 Task: Find a one-way premium economy flight from Tallahassee to Laramie for 6 people on May 3rd, with 2 stops or fewer, using American or COPA airlines, departing after 10:00 AM, with 1 carry-on bag, and a budget of up to ₹1,500.
Action: Mouse moved to (341, 132)
Screenshot: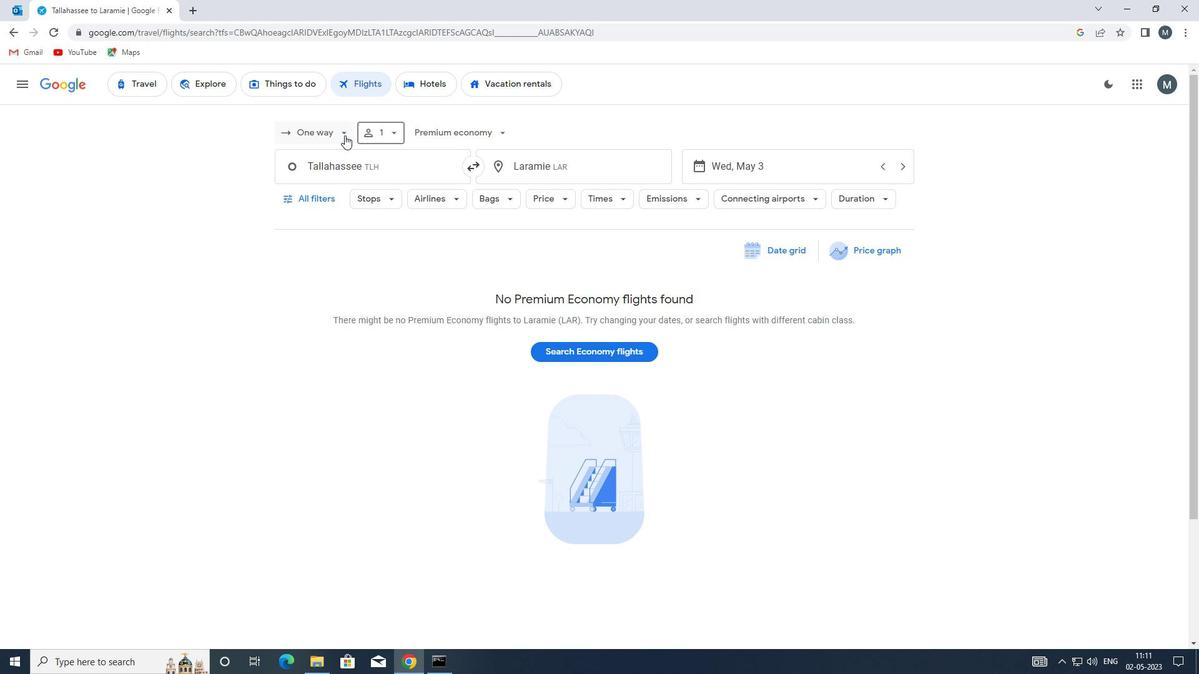 
Action: Mouse pressed left at (341, 132)
Screenshot: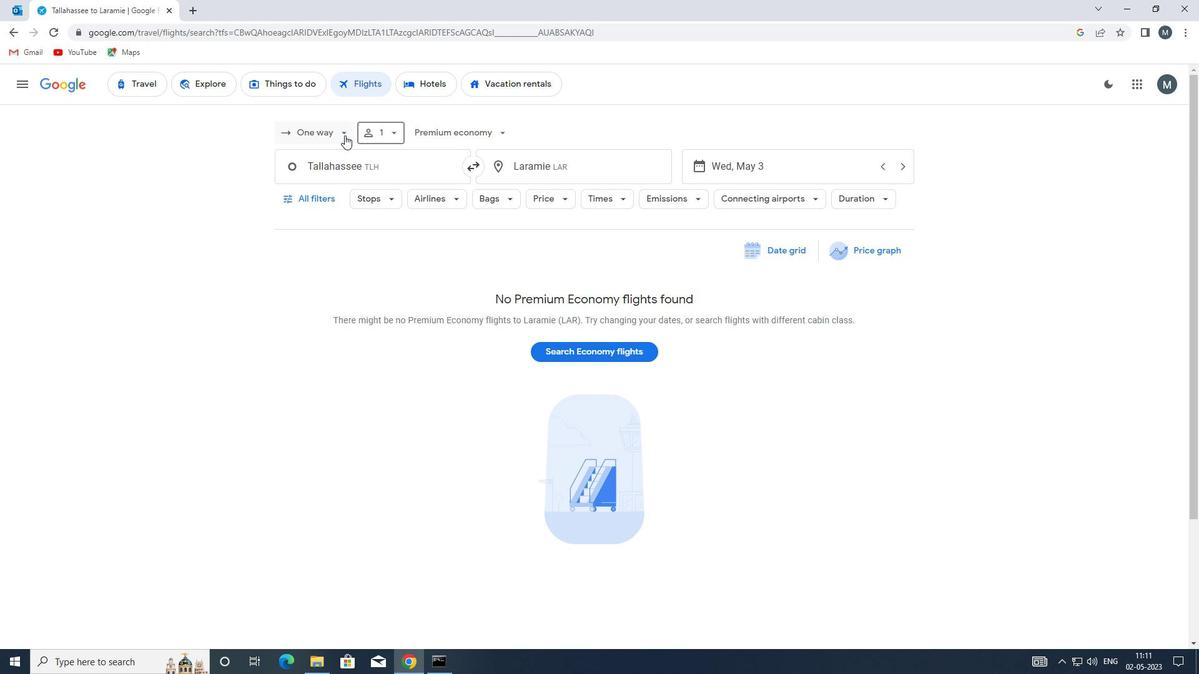 
Action: Mouse moved to (343, 185)
Screenshot: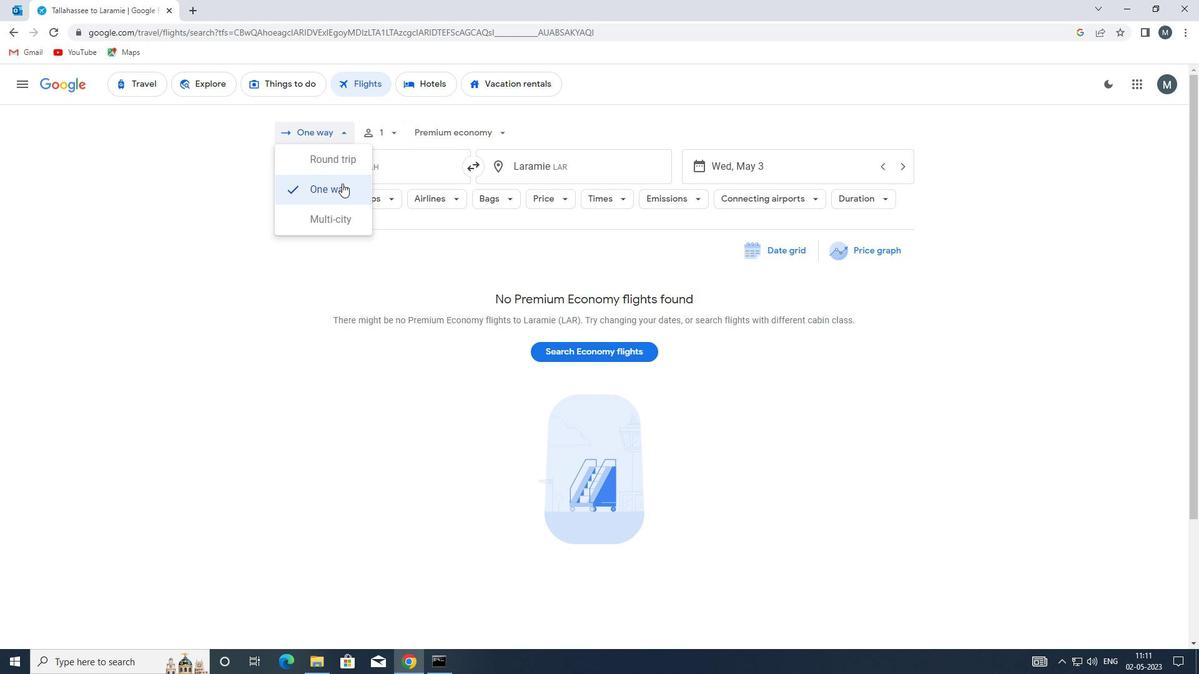 
Action: Mouse pressed left at (343, 185)
Screenshot: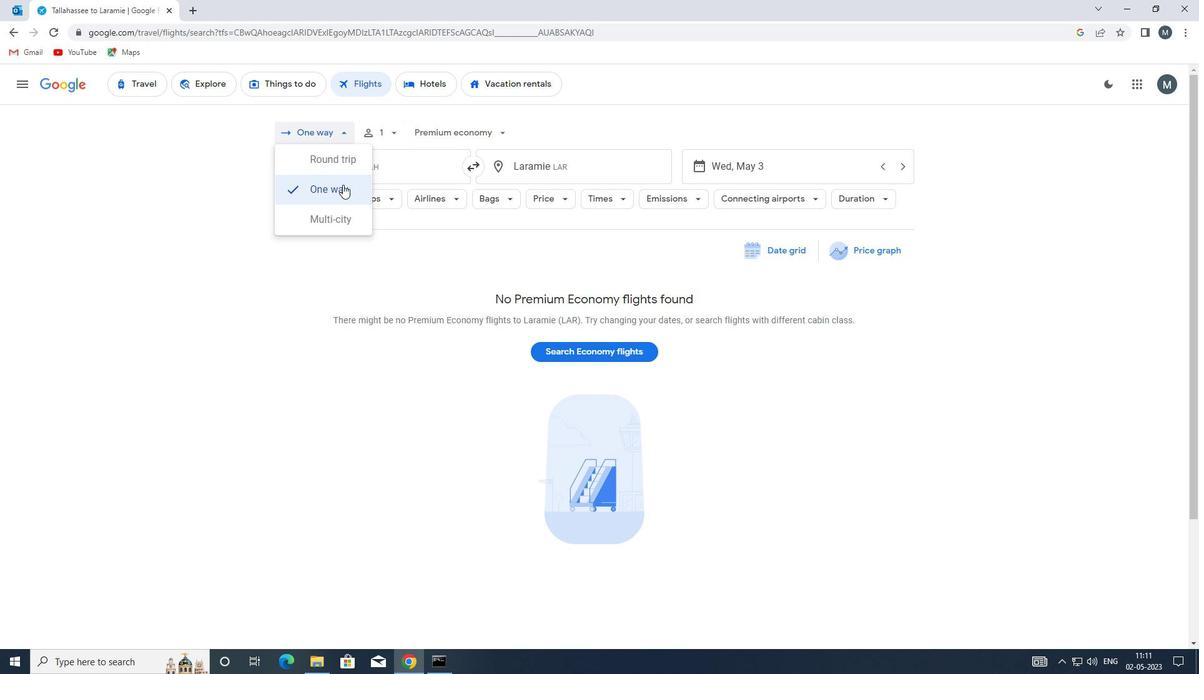 
Action: Mouse moved to (396, 134)
Screenshot: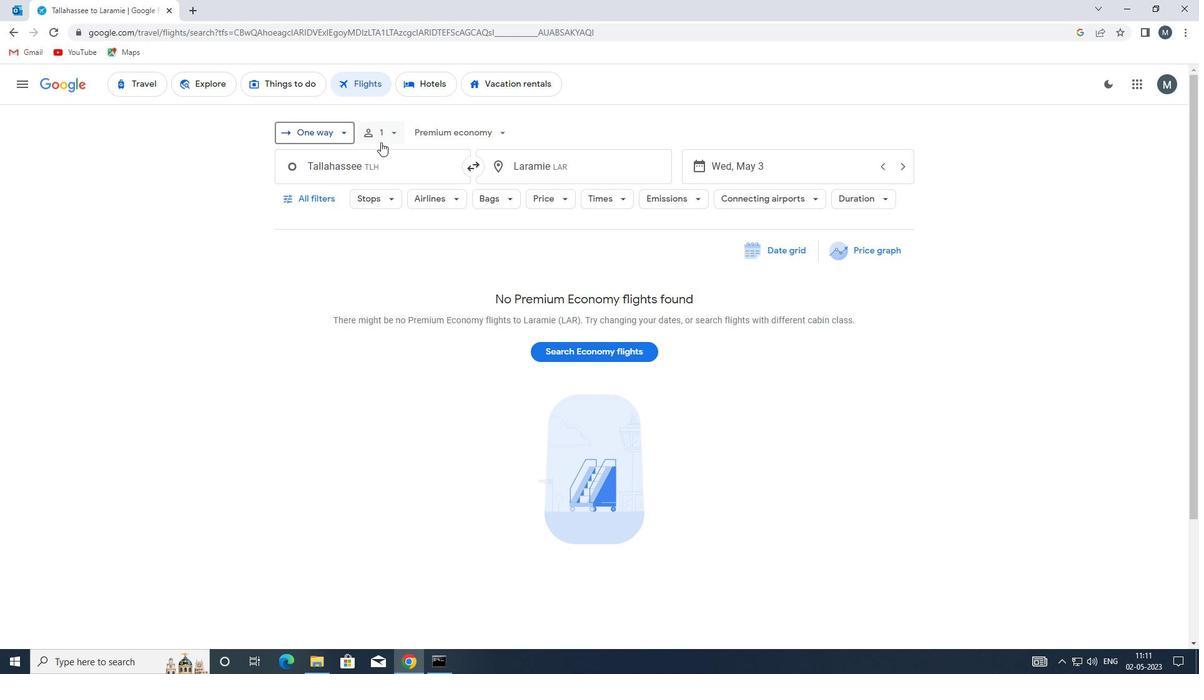 
Action: Mouse pressed left at (396, 134)
Screenshot: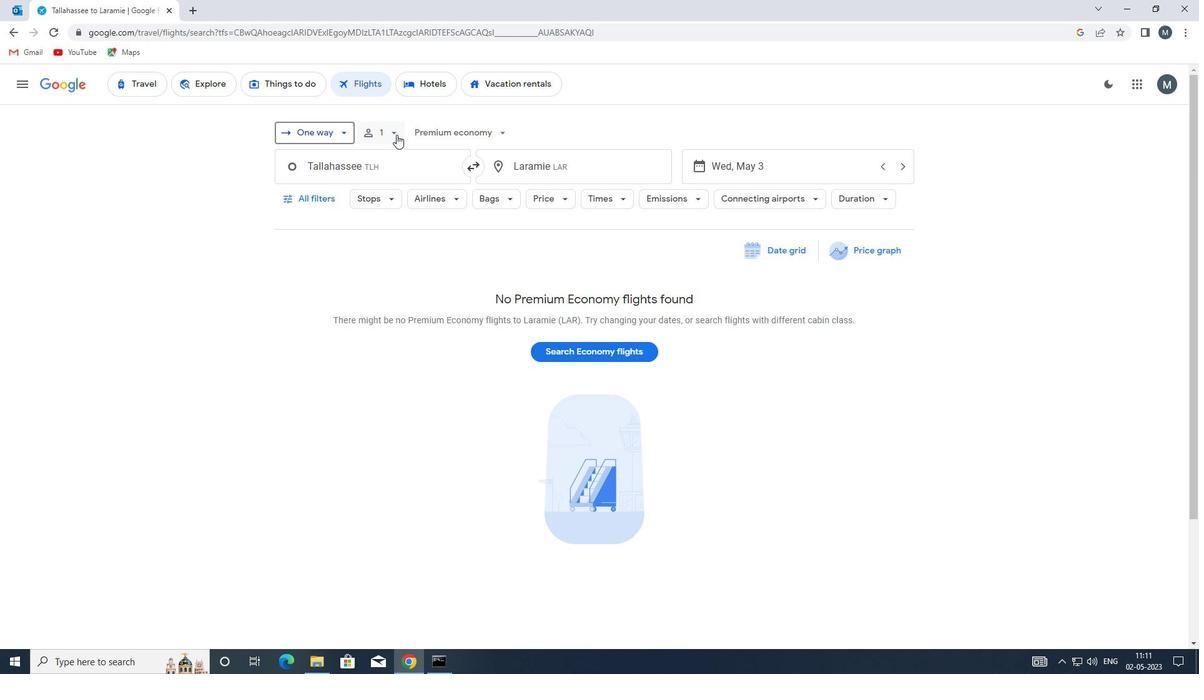 
Action: Mouse moved to (496, 161)
Screenshot: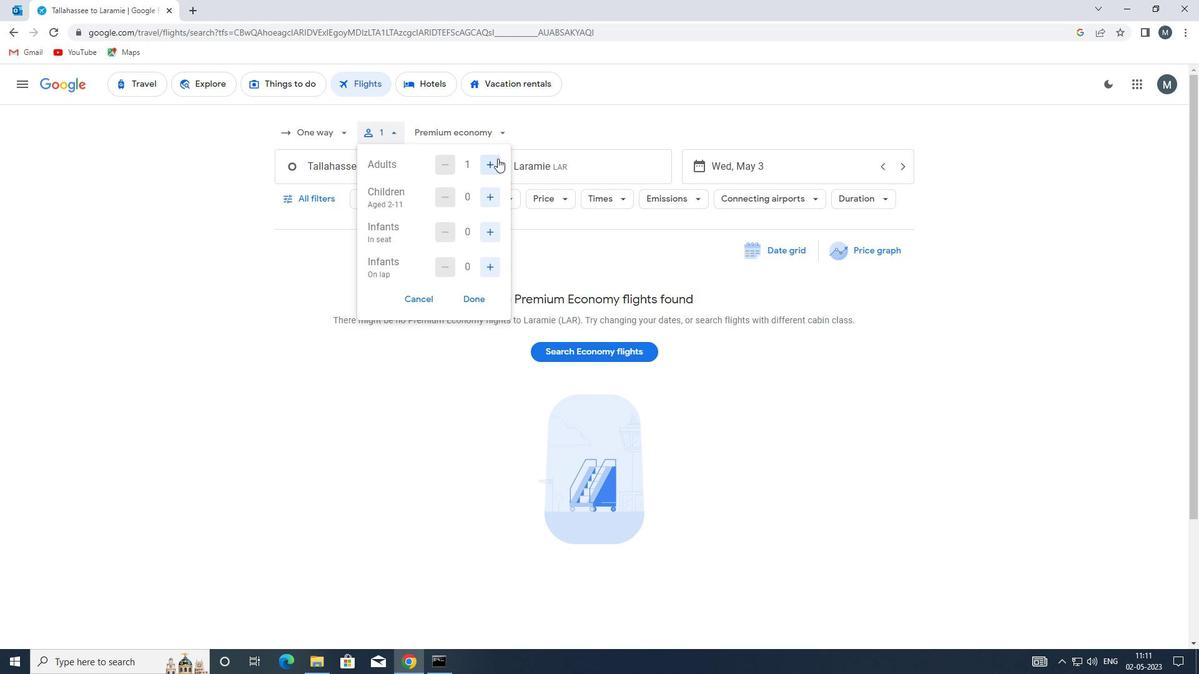 
Action: Mouse pressed left at (496, 161)
Screenshot: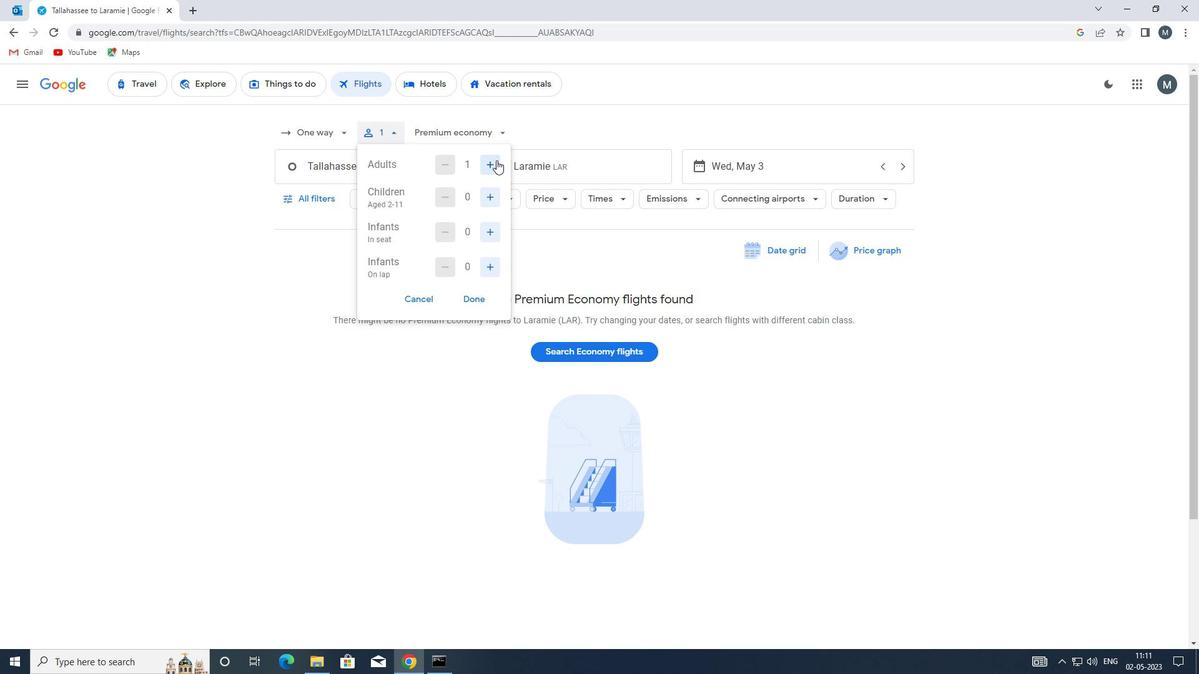 
Action: Mouse pressed left at (496, 161)
Screenshot: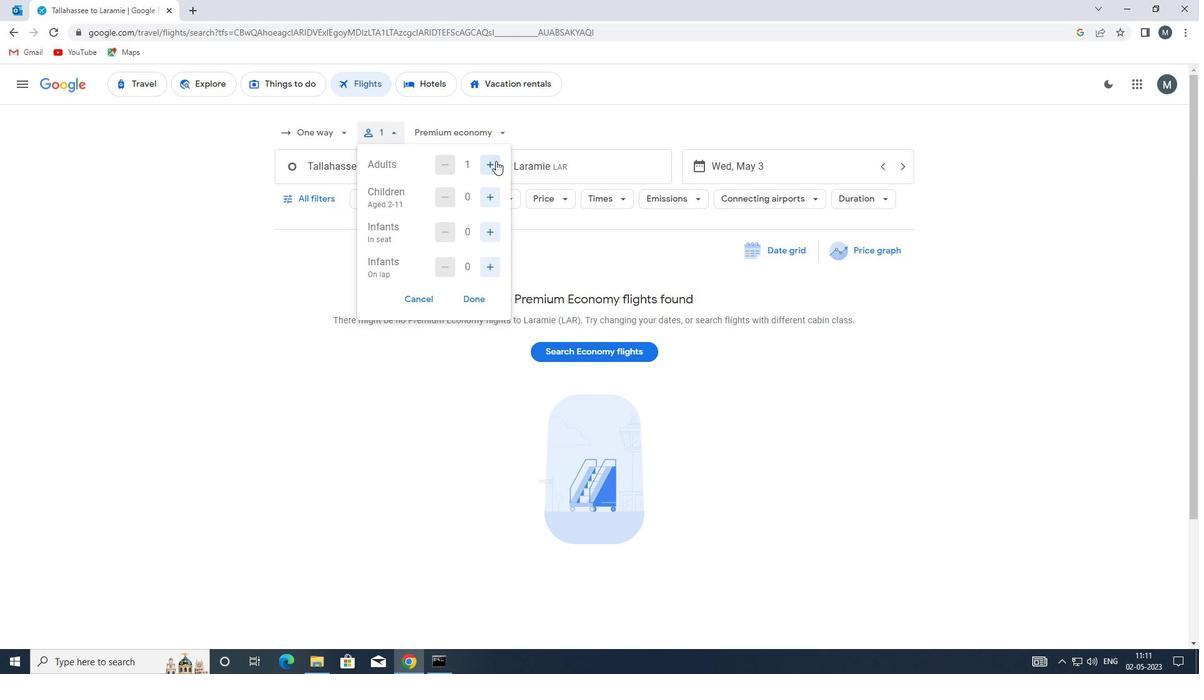 
Action: Mouse moved to (494, 199)
Screenshot: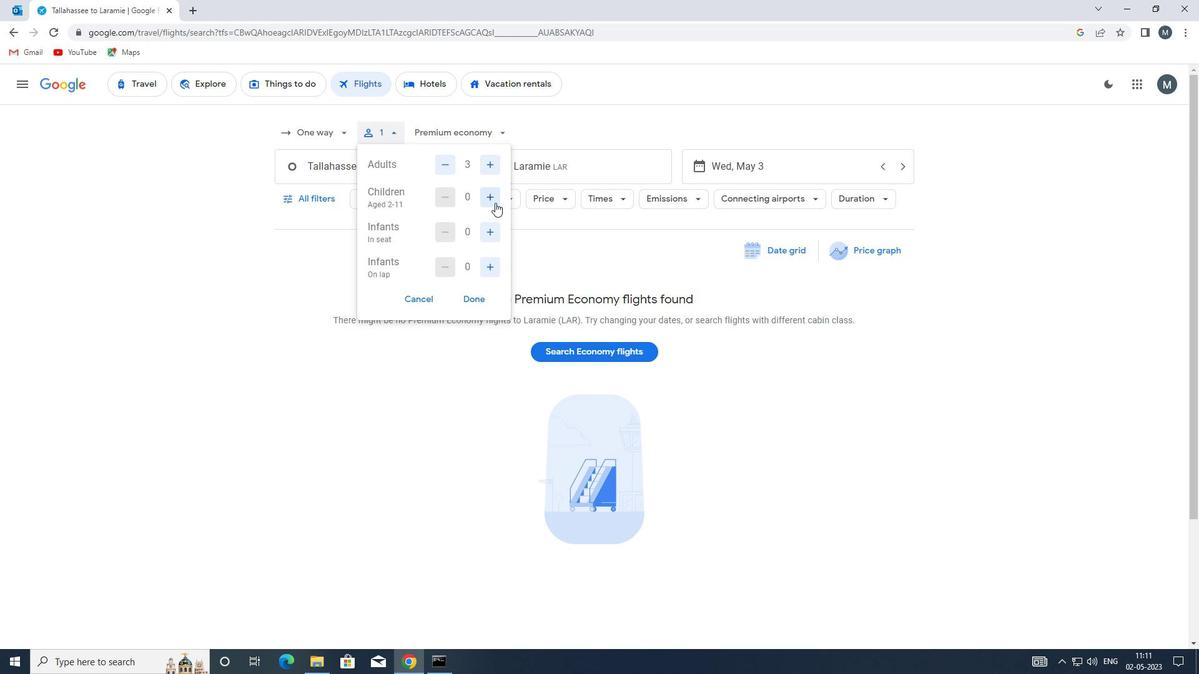 
Action: Mouse pressed left at (494, 199)
Screenshot: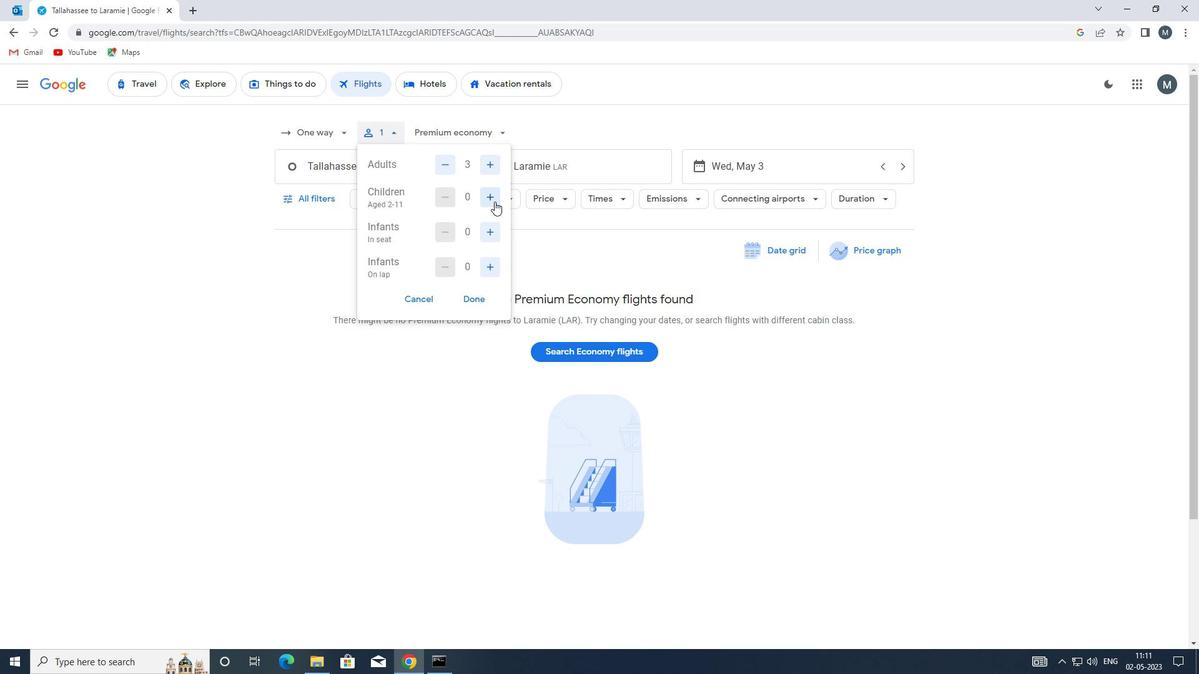 
Action: Mouse pressed left at (494, 199)
Screenshot: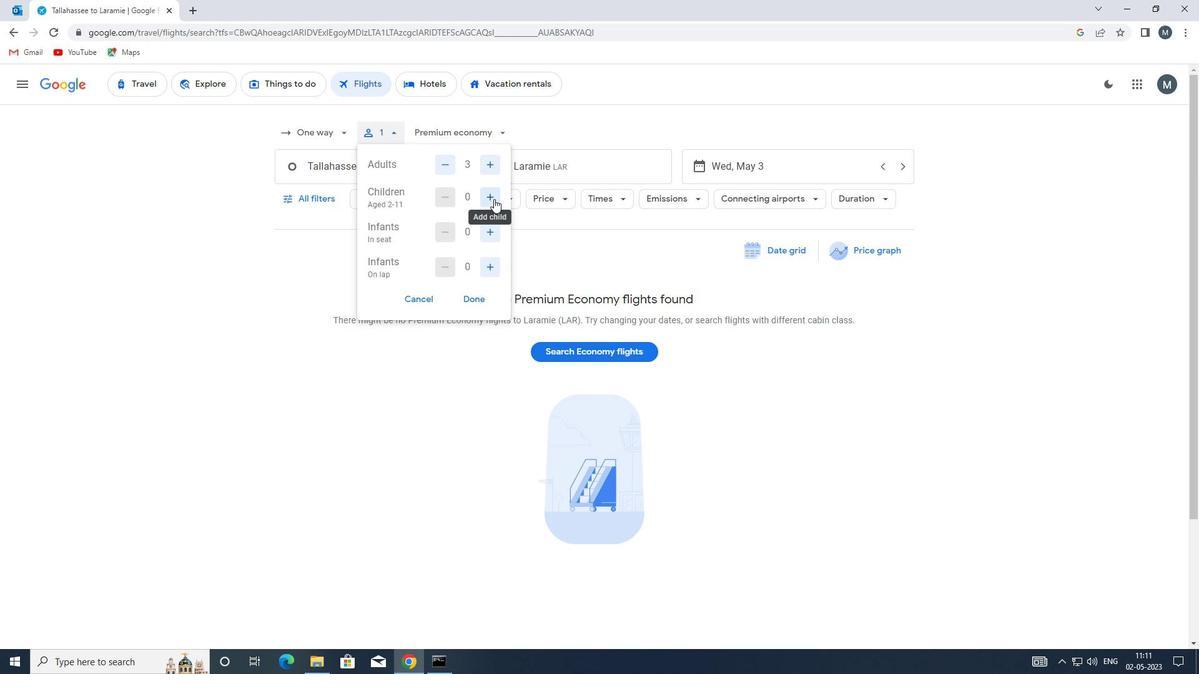 
Action: Mouse pressed left at (494, 199)
Screenshot: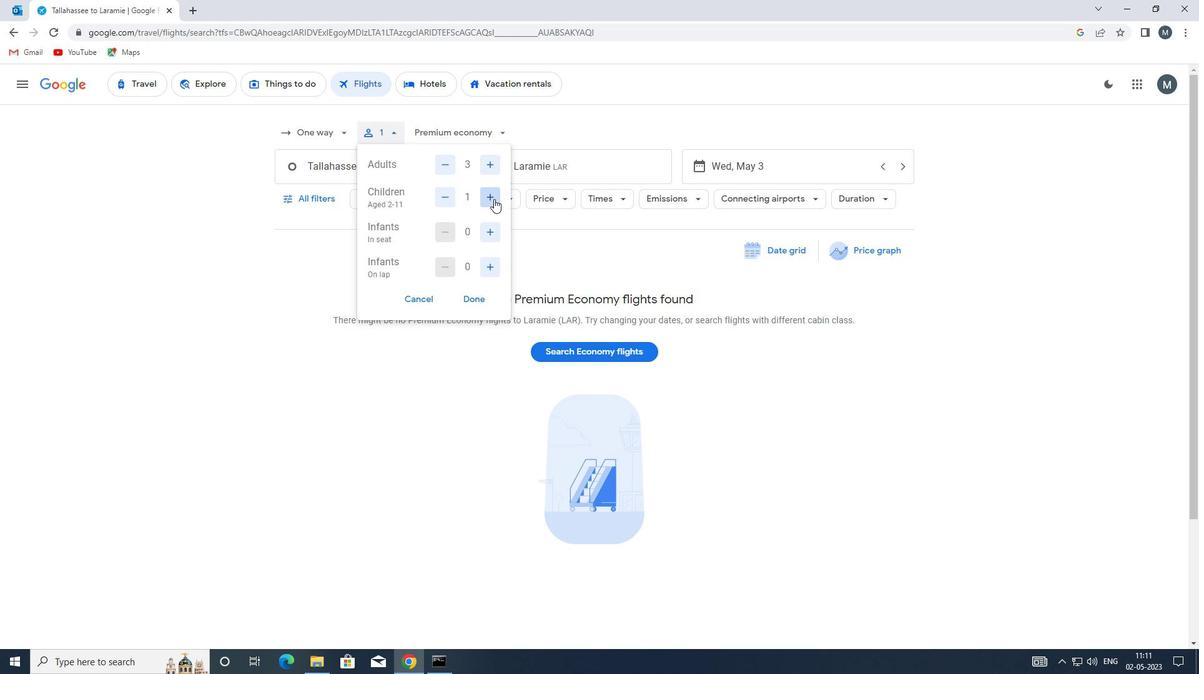 
Action: Mouse moved to (483, 296)
Screenshot: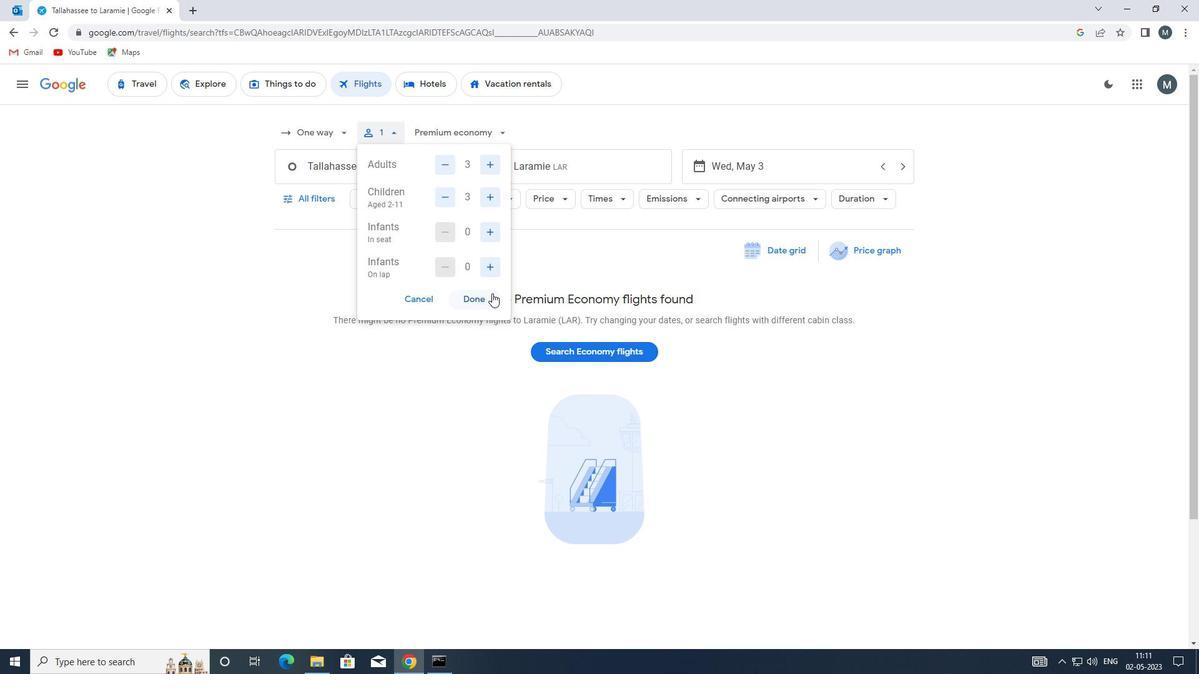 
Action: Mouse pressed left at (483, 296)
Screenshot: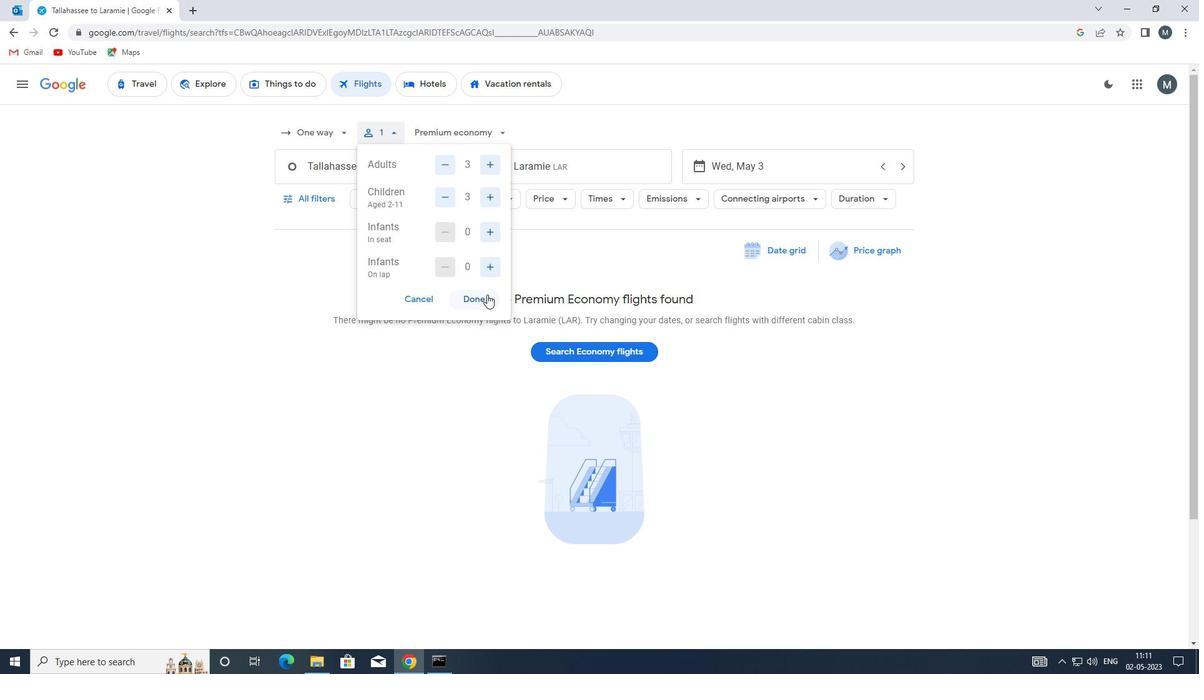 
Action: Mouse moved to (477, 131)
Screenshot: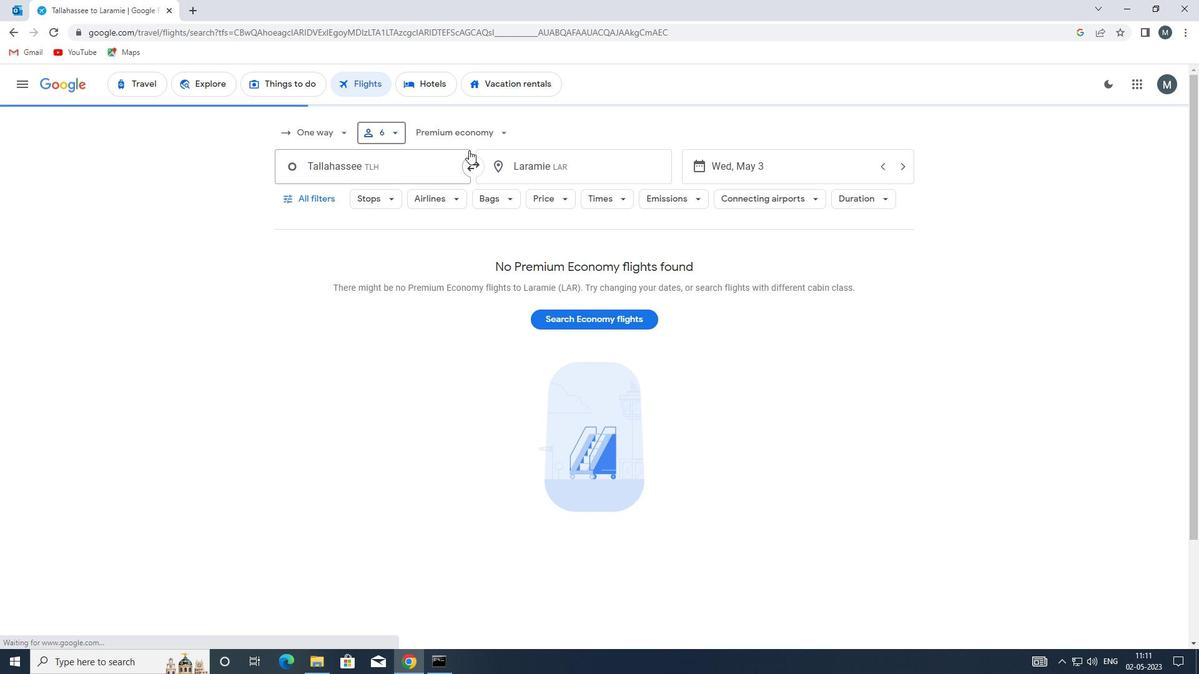 
Action: Mouse pressed left at (477, 131)
Screenshot: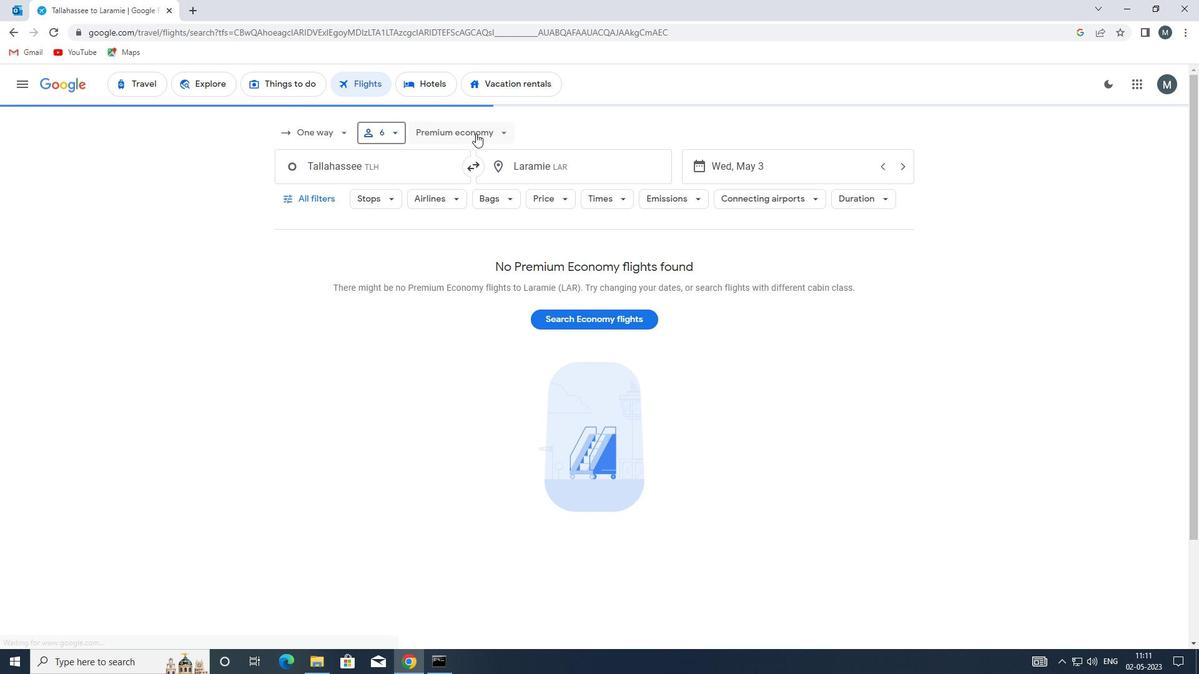 
Action: Mouse moved to (496, 191)
Screenshot: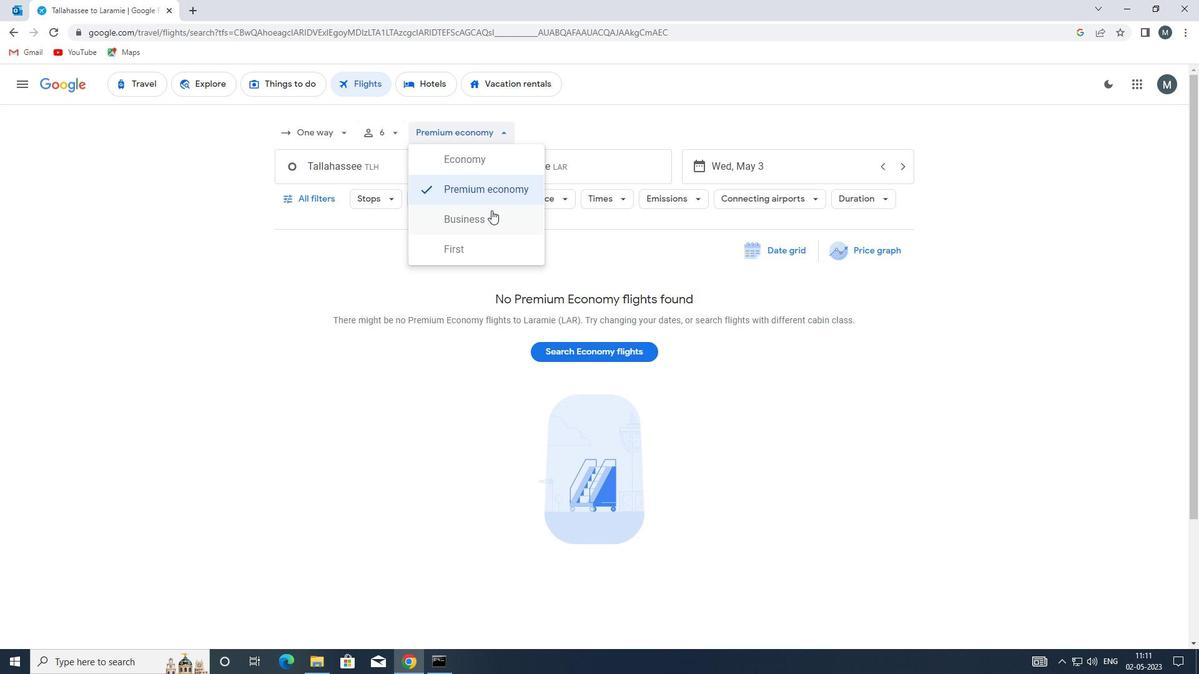 
Action: Mouse pressed left at (496, 191)
Screenshot: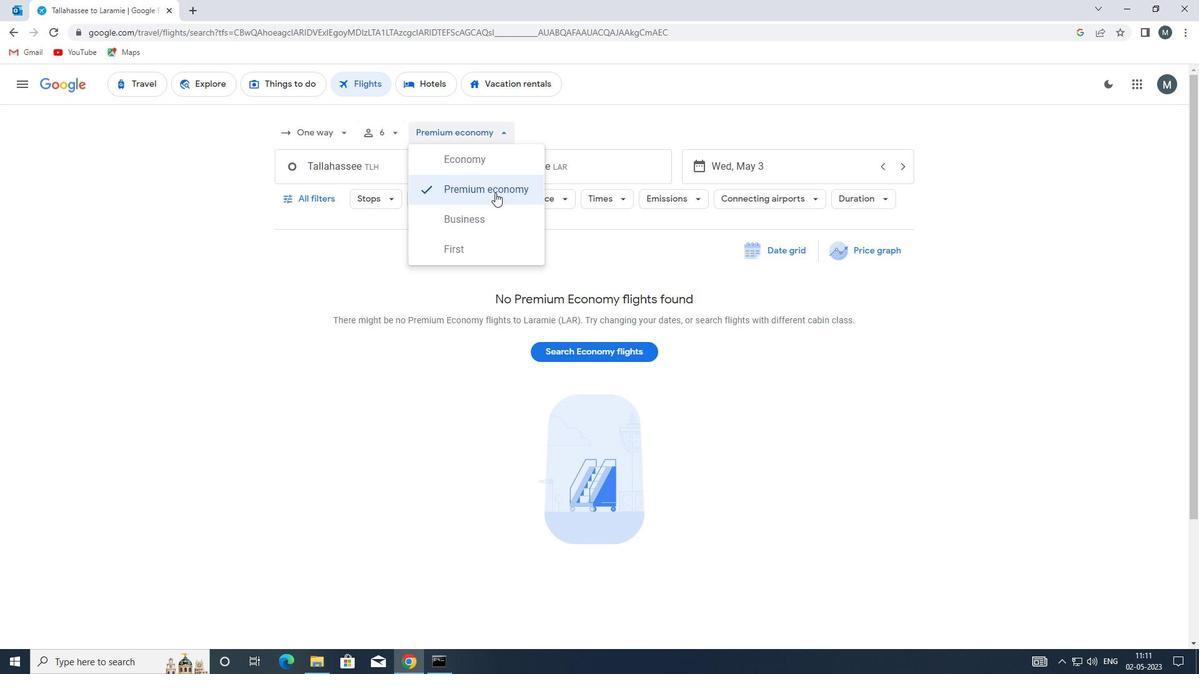 
Action: Mouse moved to (349, 169)
Screenshot: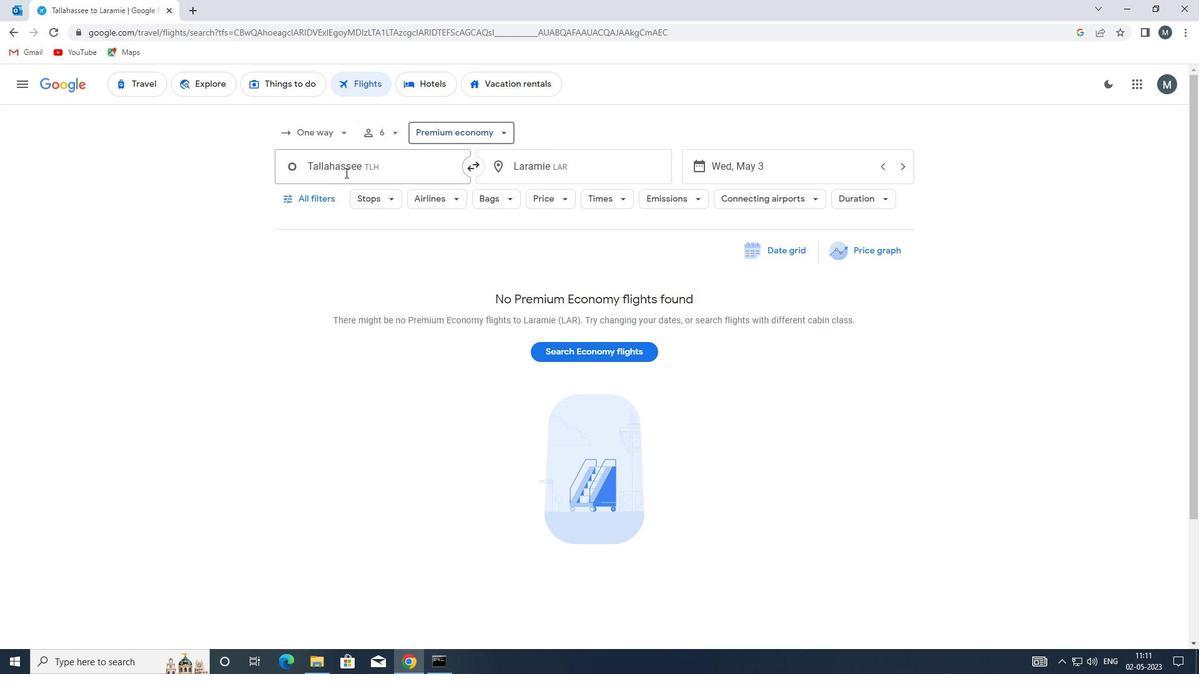 
Action: Mouse pressed left at (349, 169)
Screenshot: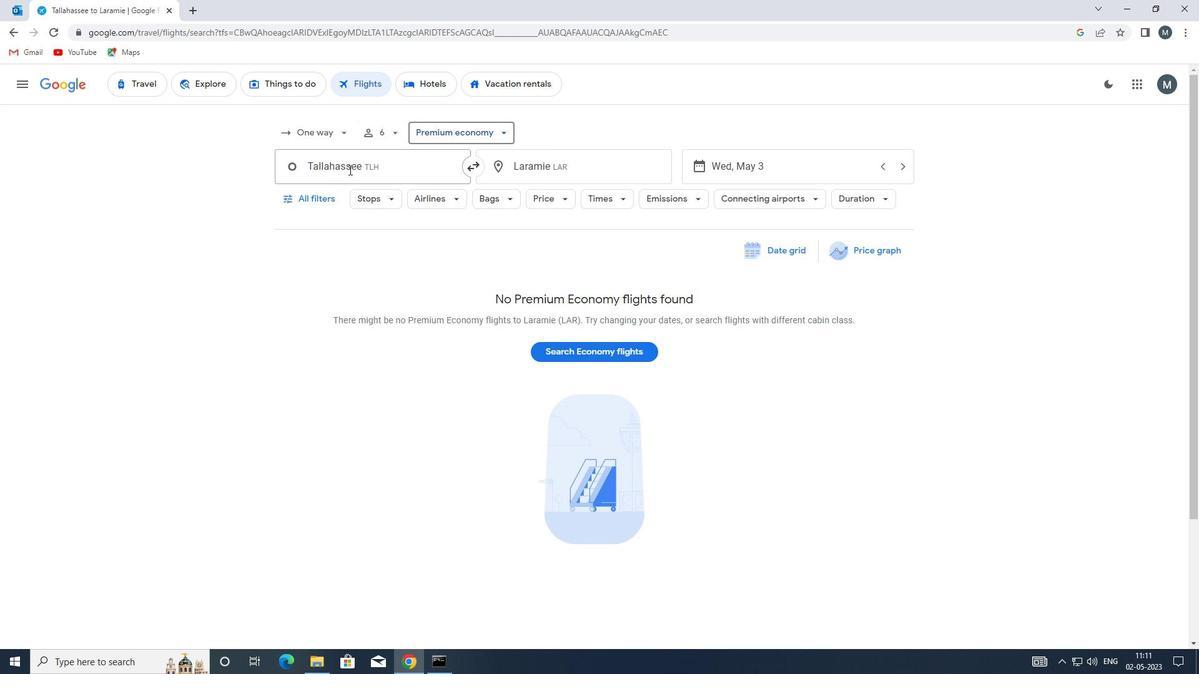 
Action: Key pressed <Key.enter>
Screenshot: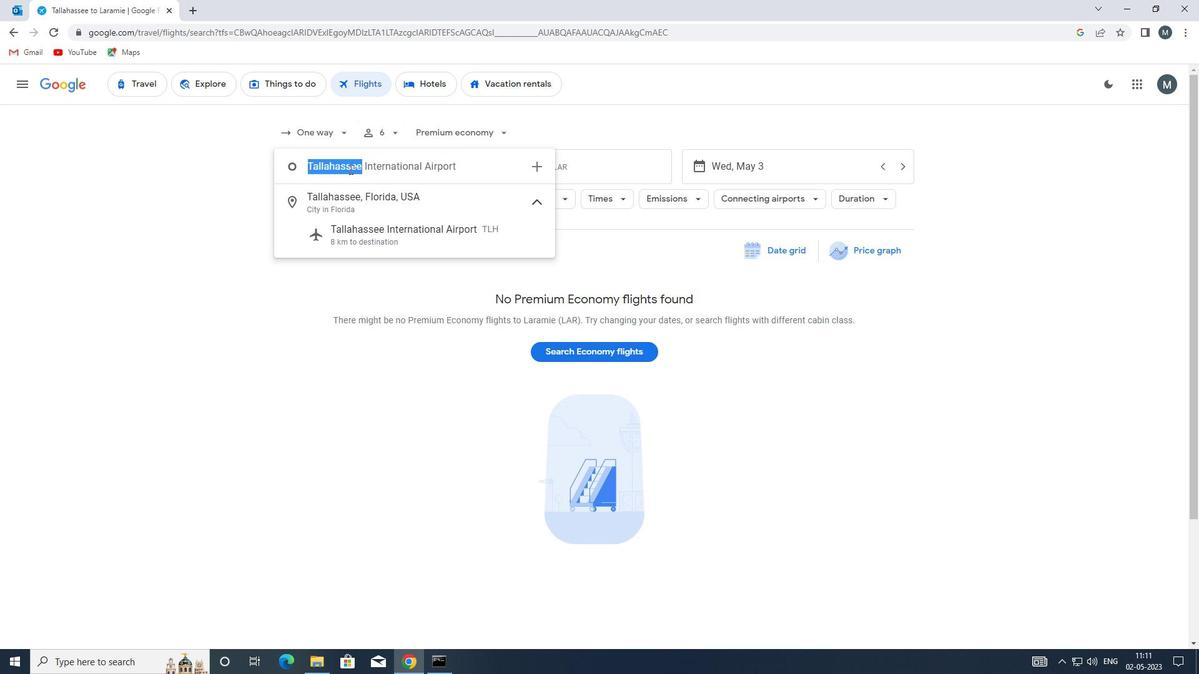 
Action: Mouse moved to (532, 168)
Screenshot: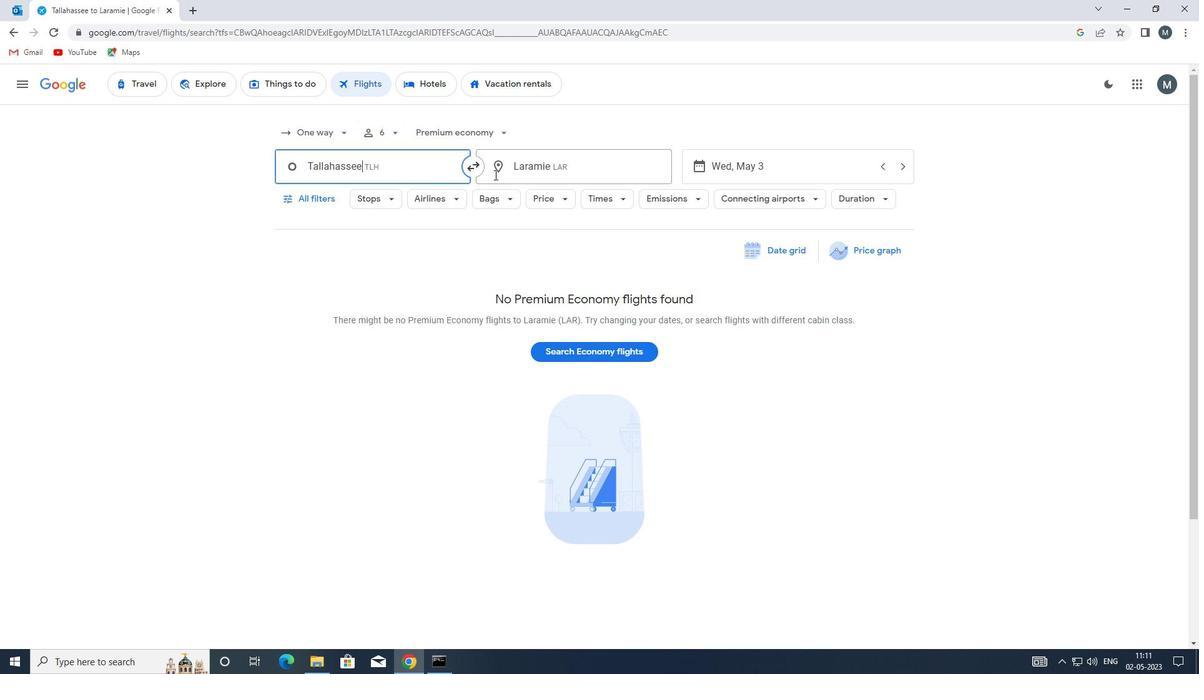 
Action: Mouse pressed left at (532, 168)
Screenshot: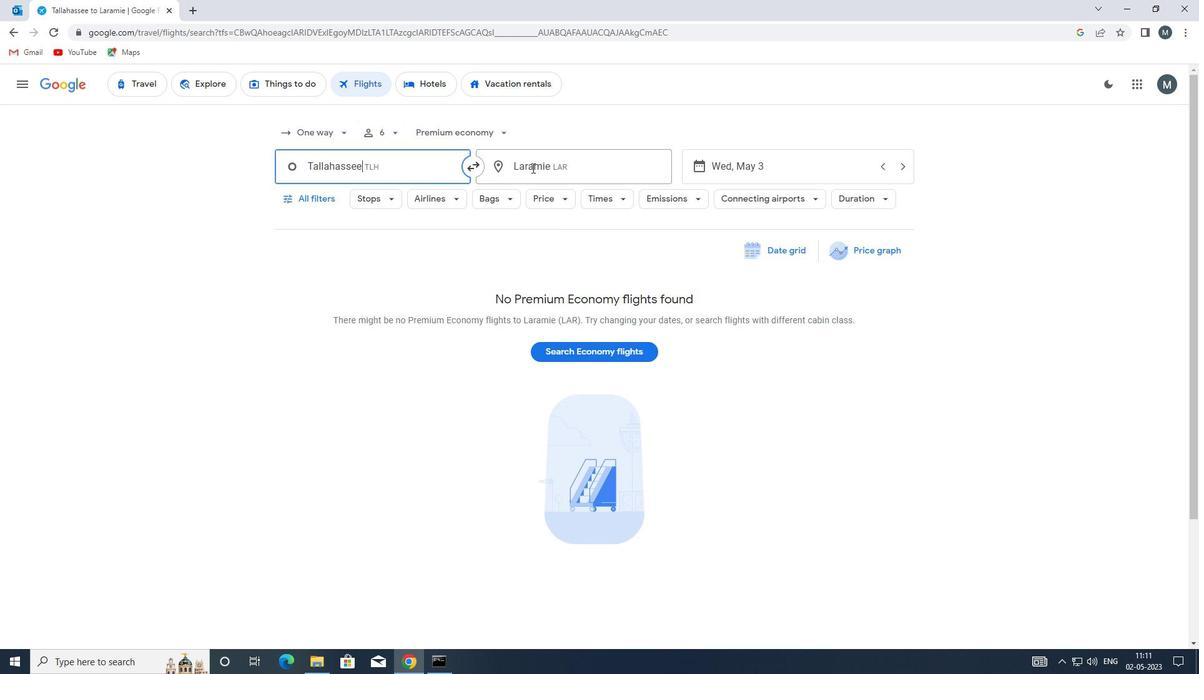 
Action: Mouse moved to (554, 239)
Screenshot: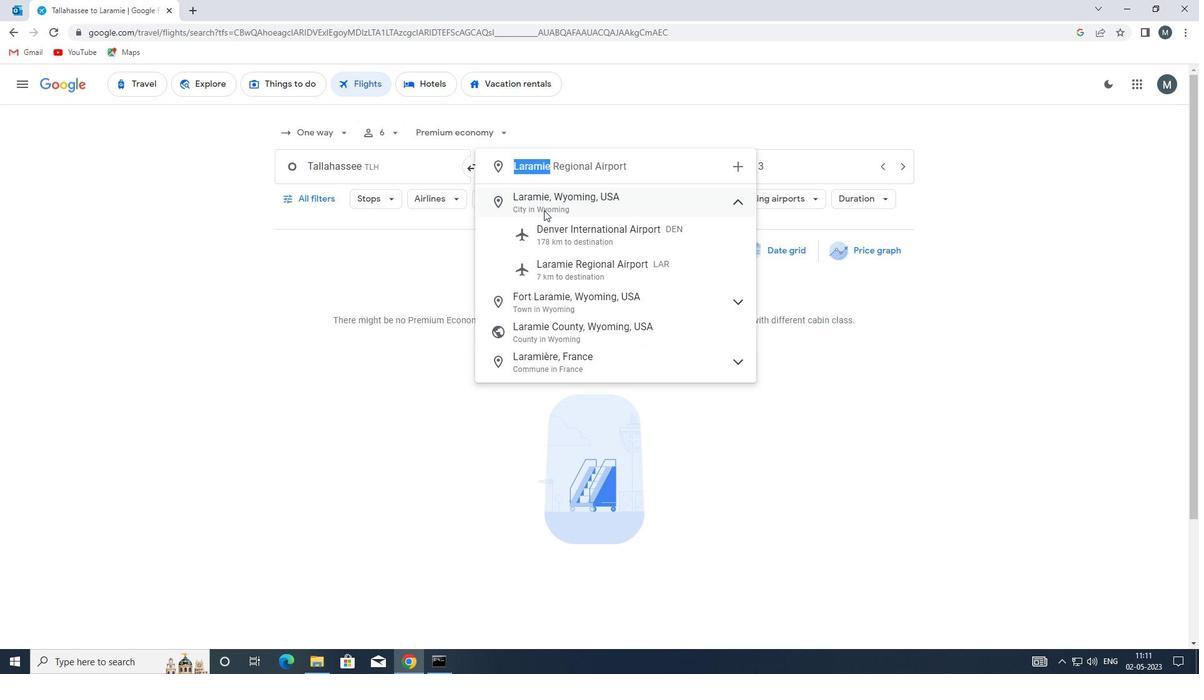 
Action: Key pressed ls<Key.backspace>ar
Screenshot: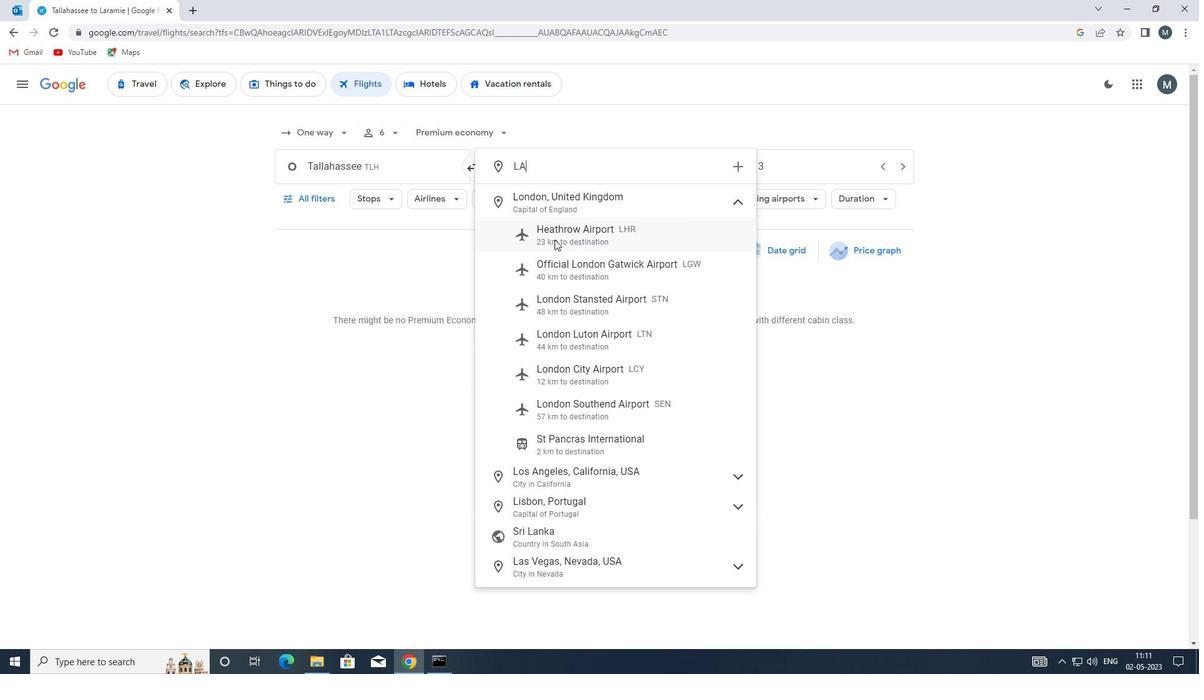 
Action: Mouse moved to (585, 201)
Screenshot: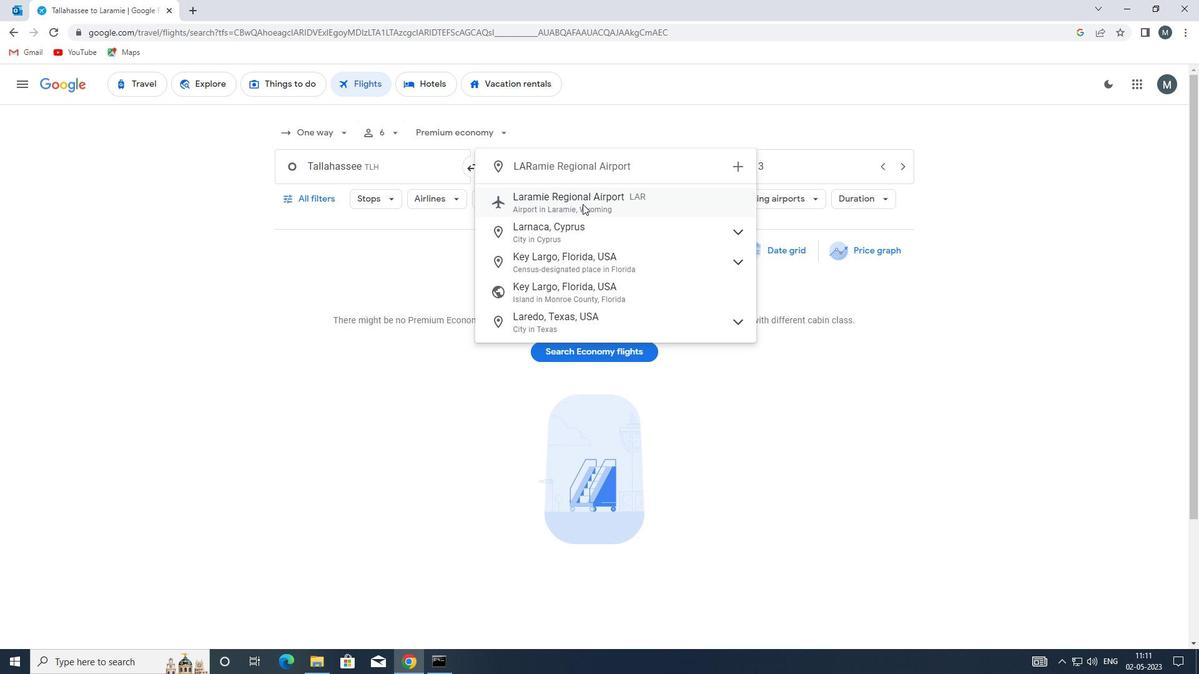 
Action: Mouse pressed left at (585, 201)
Screenshot: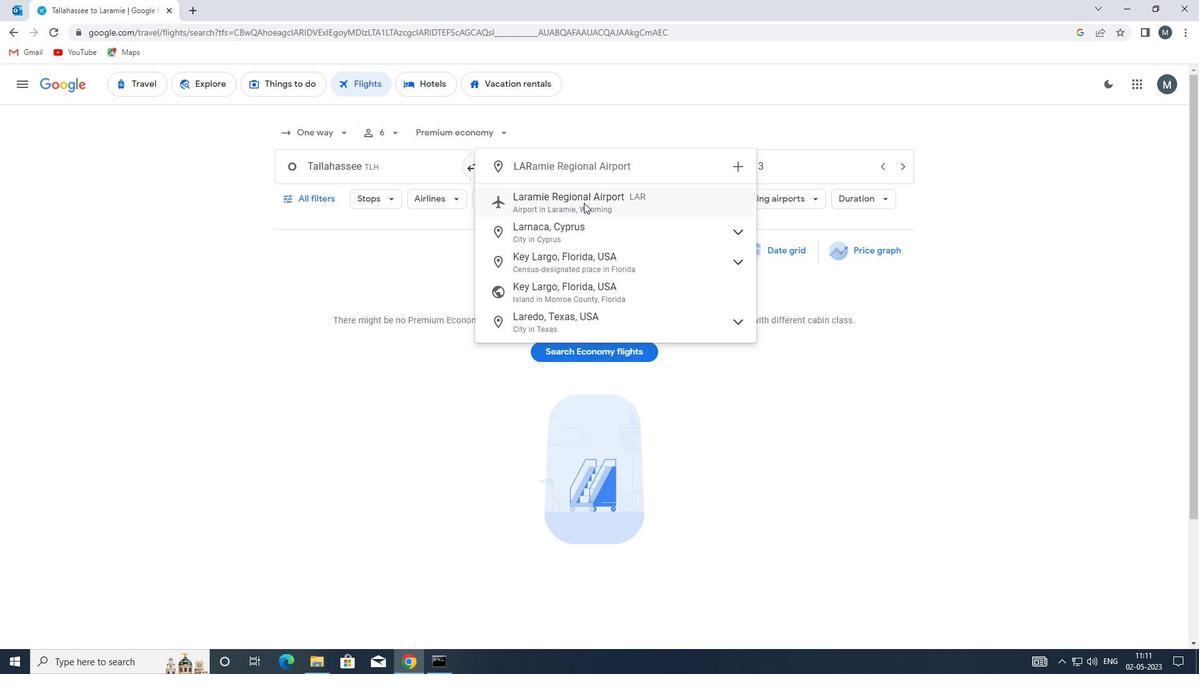 
Action: Mouse moved to (742, 155)
Screenshot: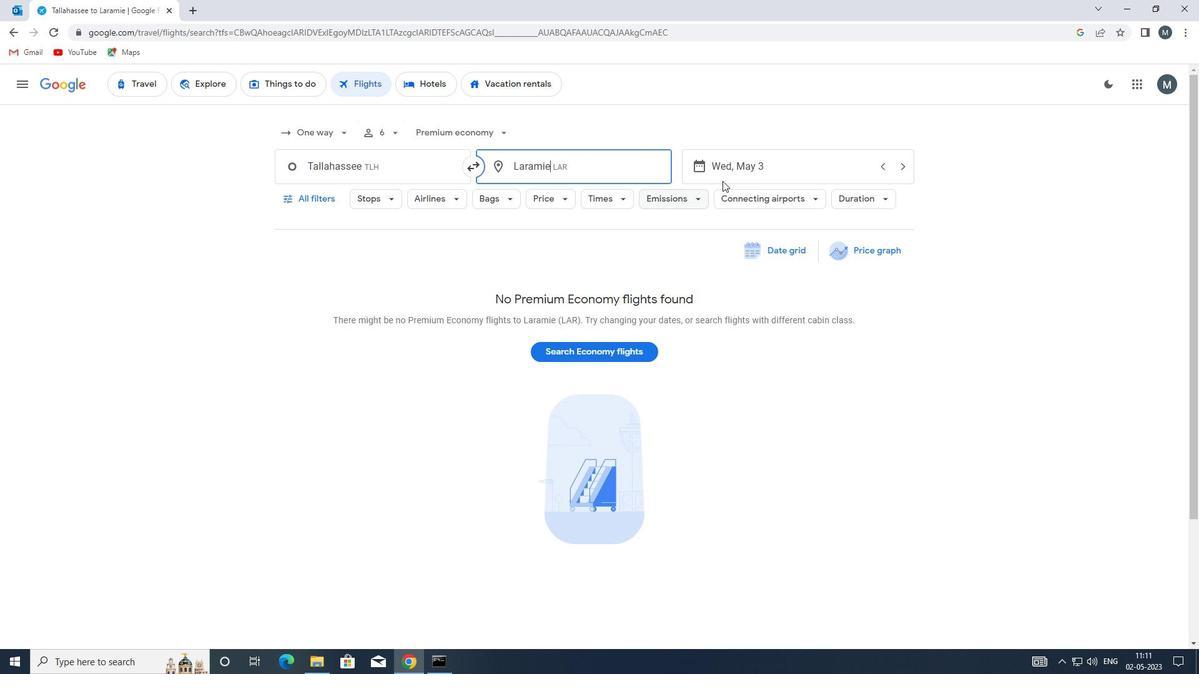 
Action: Mouse pressed left at (742, 155)
Screenshot: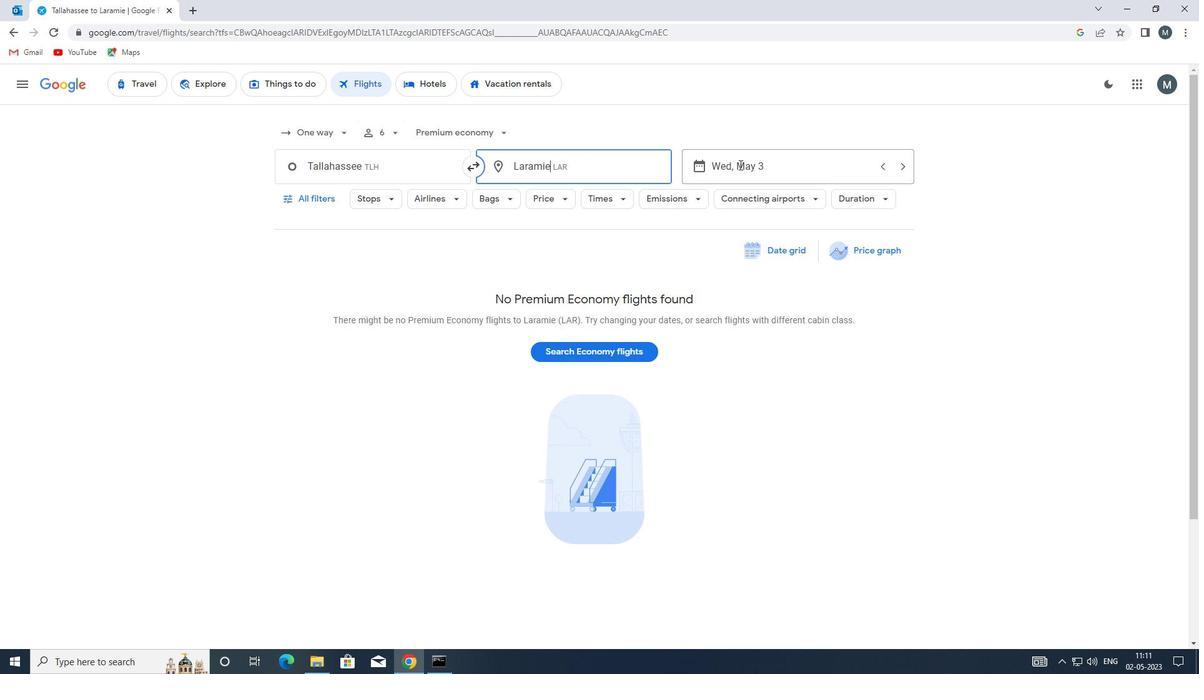 
Action: Mouse moved to (568, 272)
Screenshot: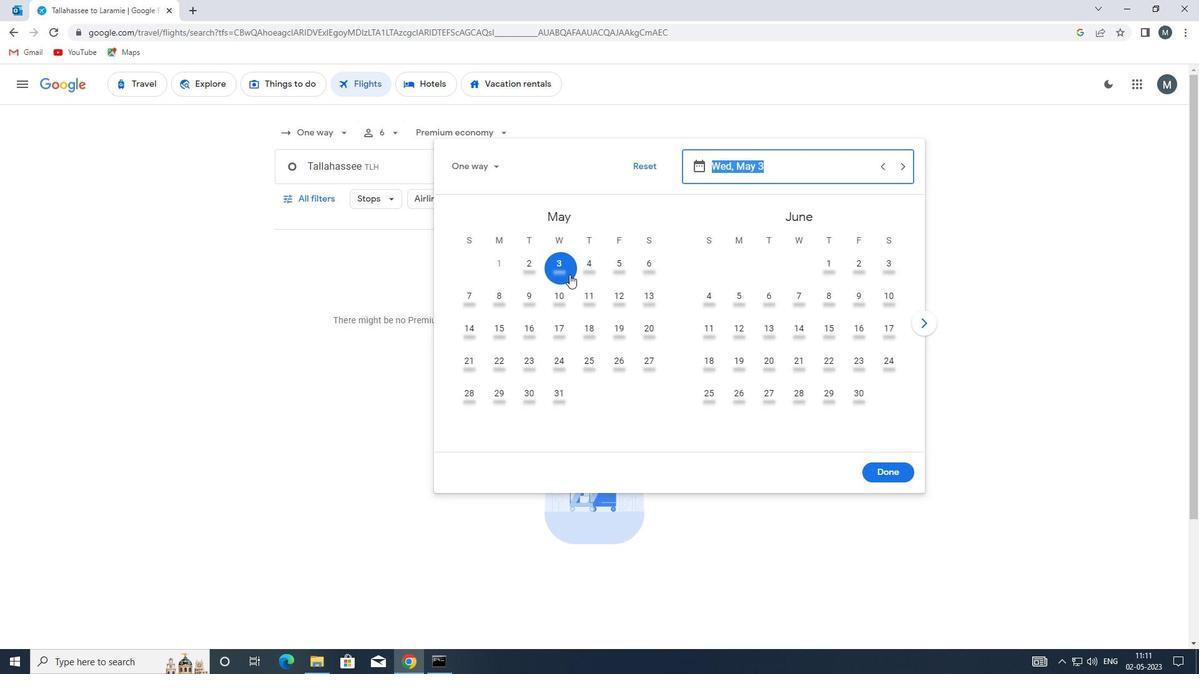 
Action: Mouse pressed left at (568, 272)
Screenshot: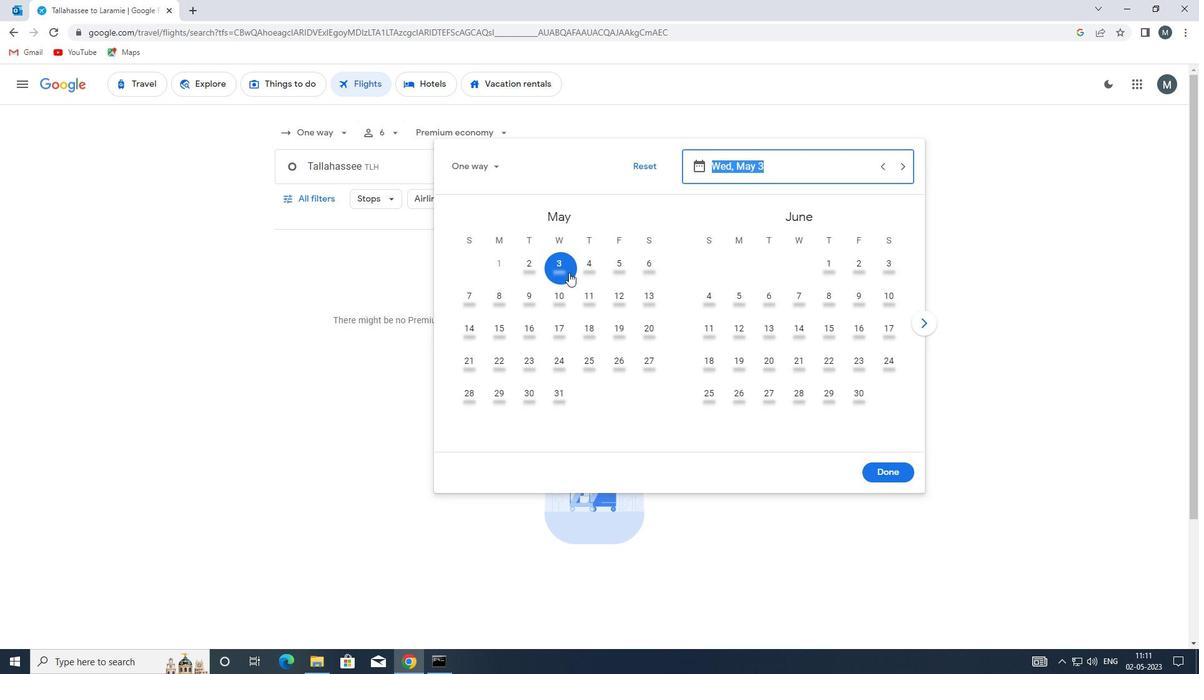
Action: Mouse moved to (892, 473)
Screenshot: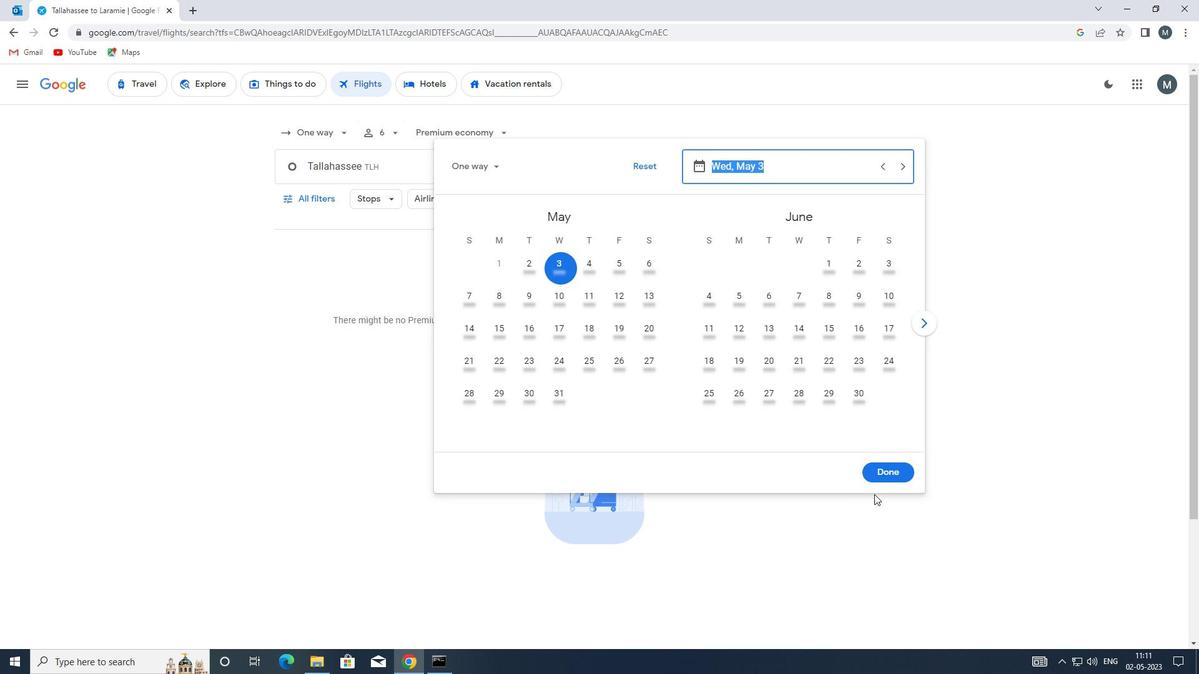 
Action: Mouse pressed left at (892, 473)
Screenshot: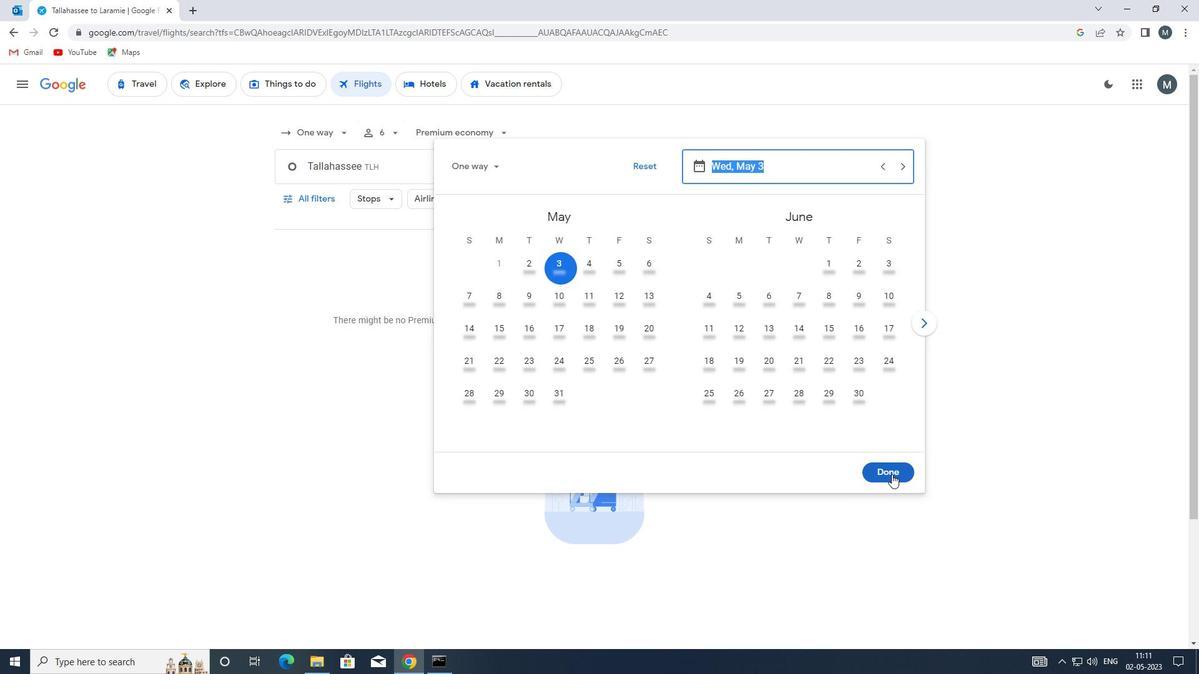 
Action: Mouse moved to (534, 339)
Screenshot: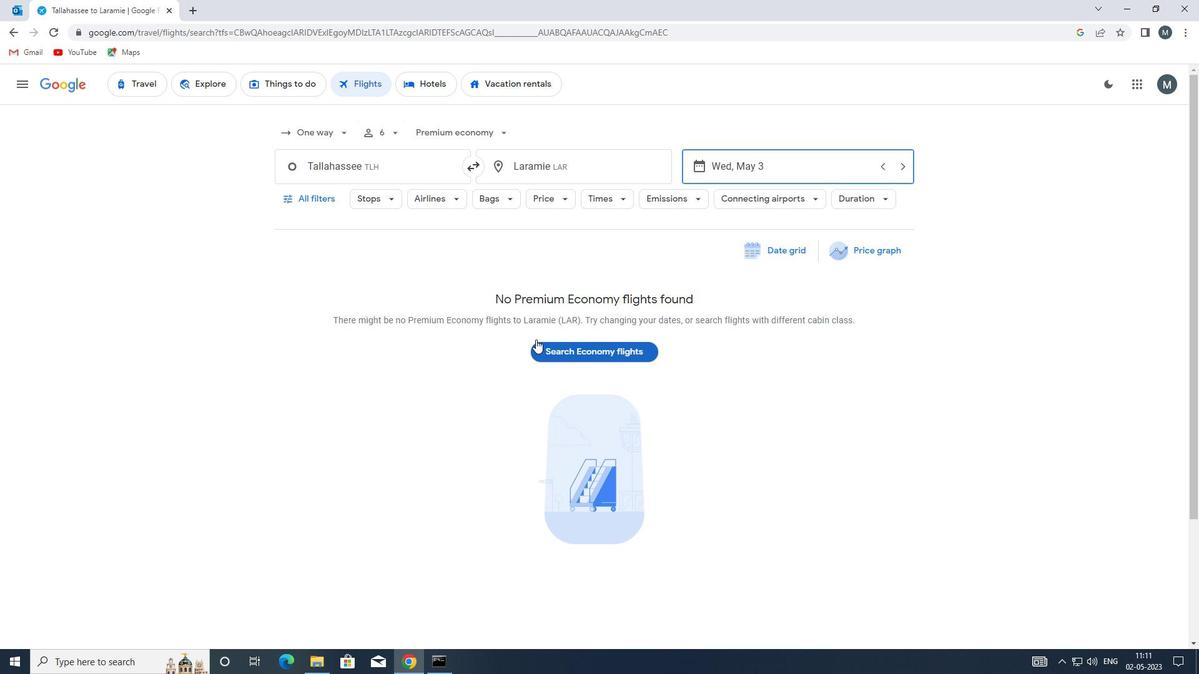 
Action: Mouse scrolled (534, 339) with delta (0, 0)
Screenshot: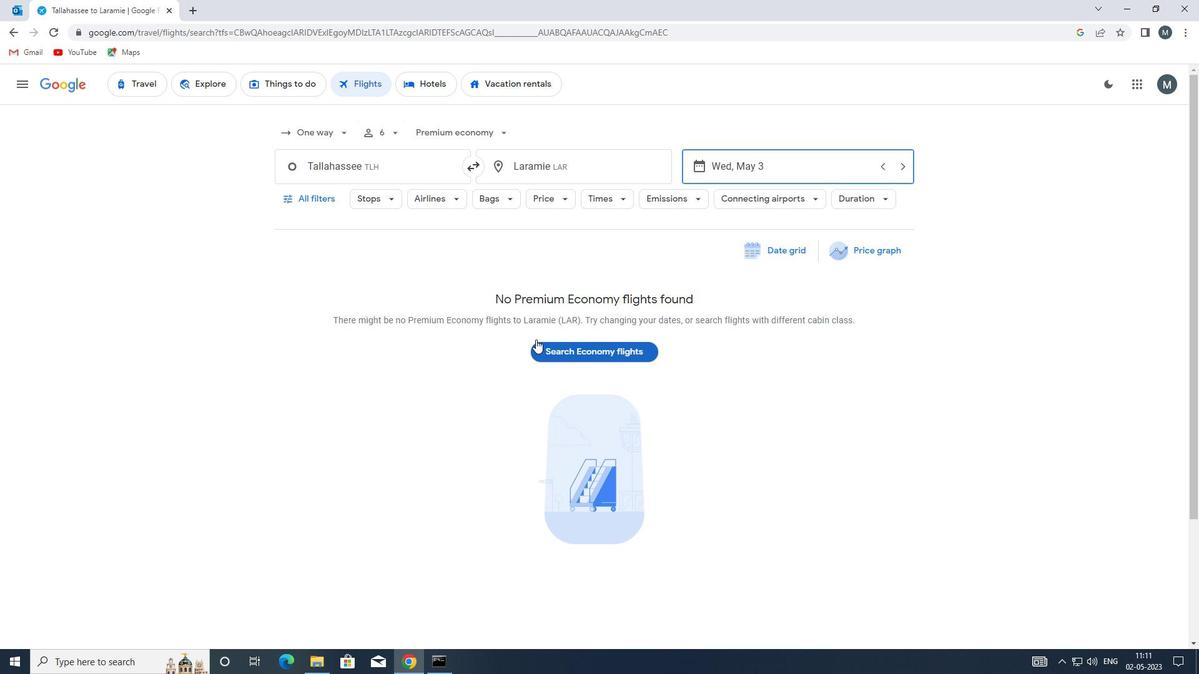 
Action: Mouse scrolled (534, 339) with delta (0, 0)
Screenshot: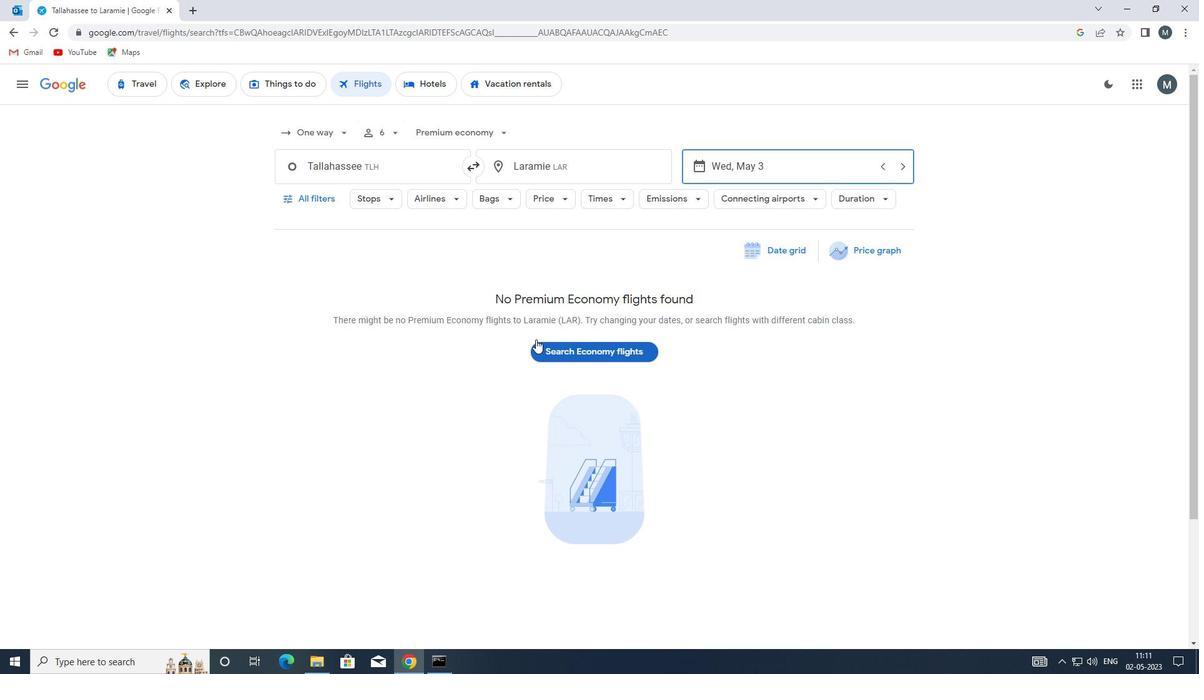 
Action: Mouse scrolled (534, 339) with delta (0, 0)
Screenshot: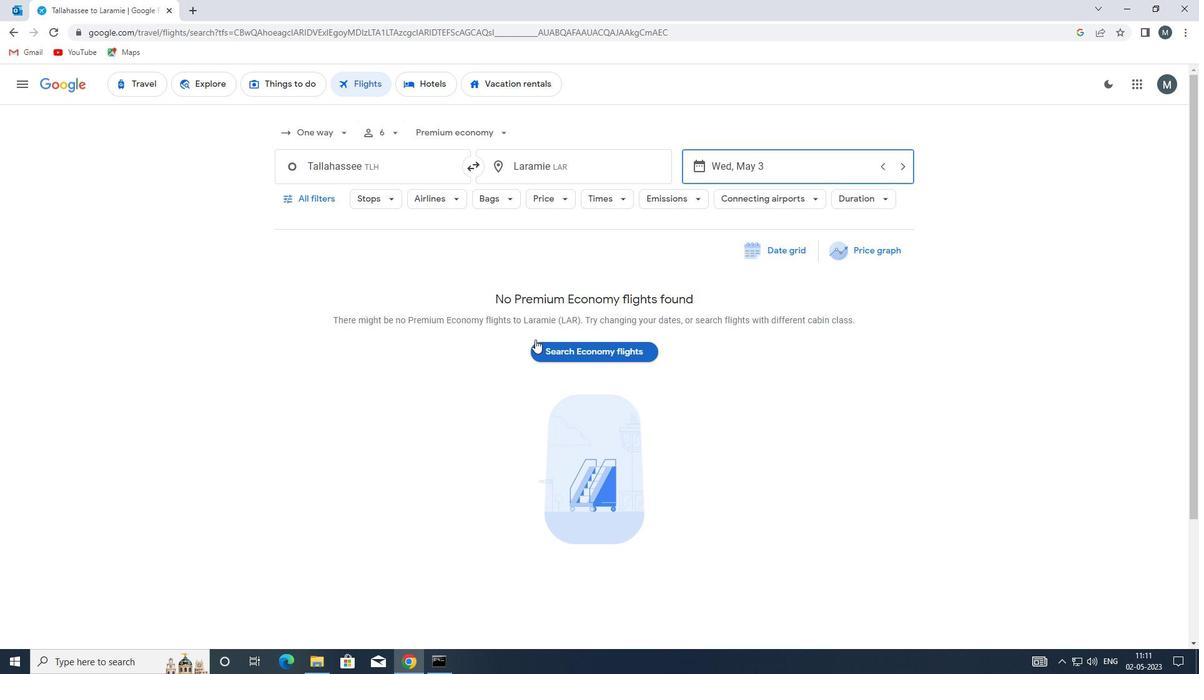 
Action: Mouse moved to (307, 201)
Screenshot: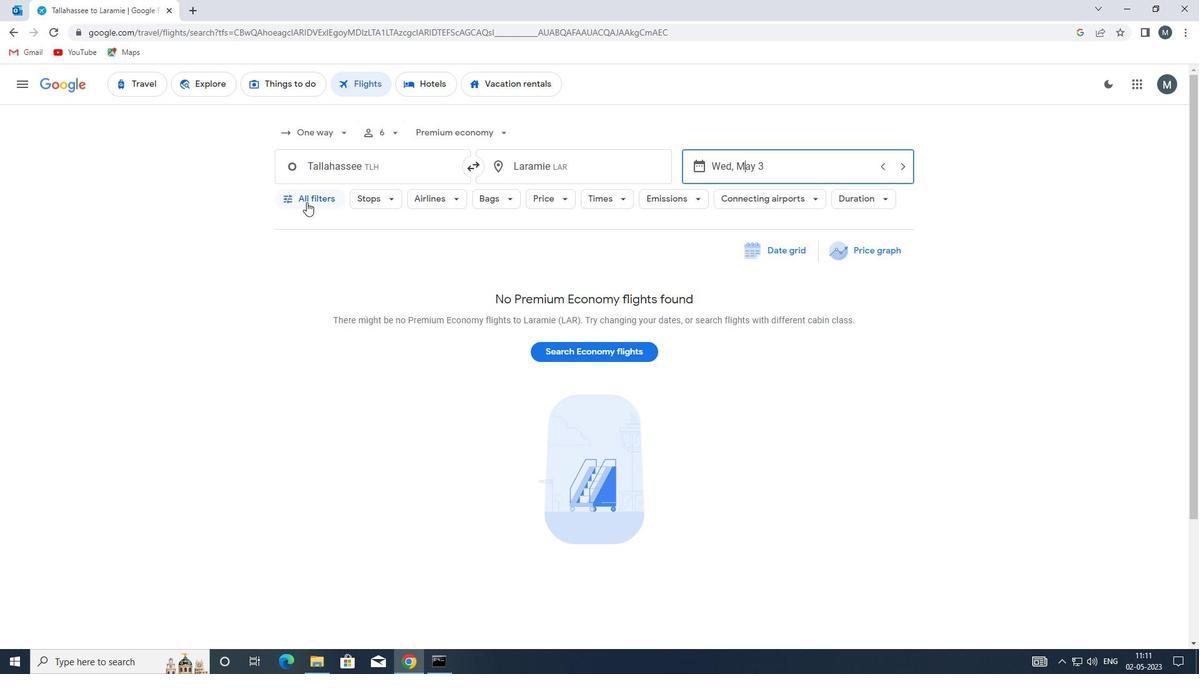 
Action: Mouse pressed left at (307, 201)
Screenshot: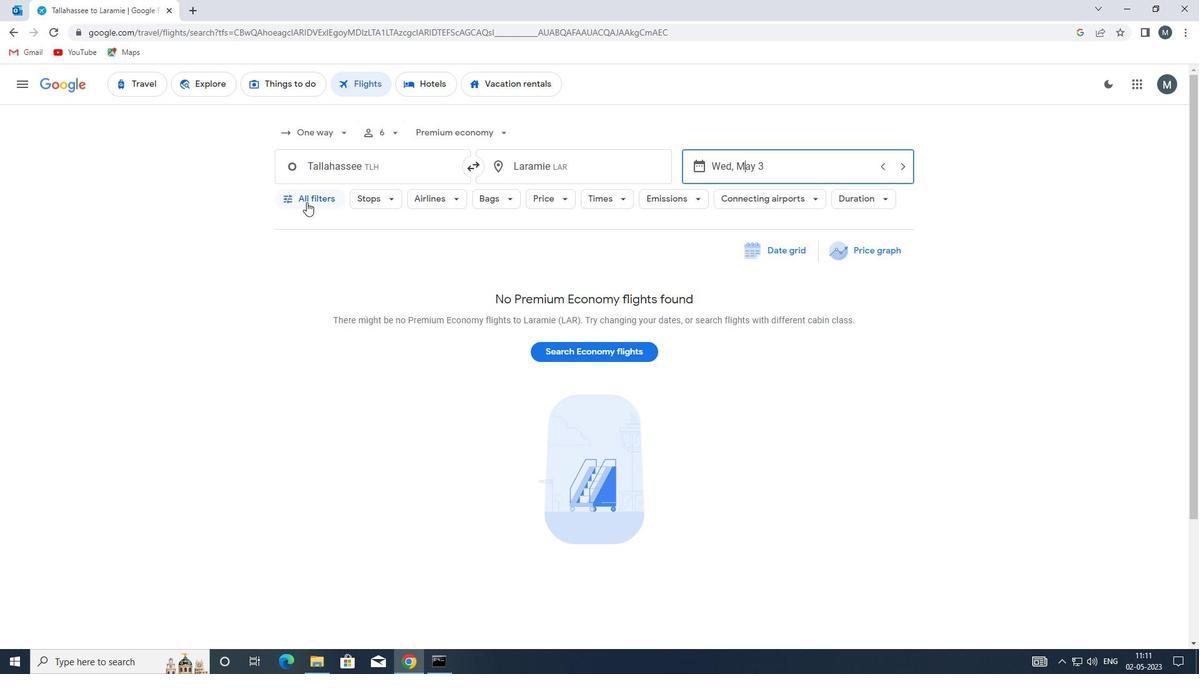 
Action: Mouse moved to (369, 349)
Screenshot: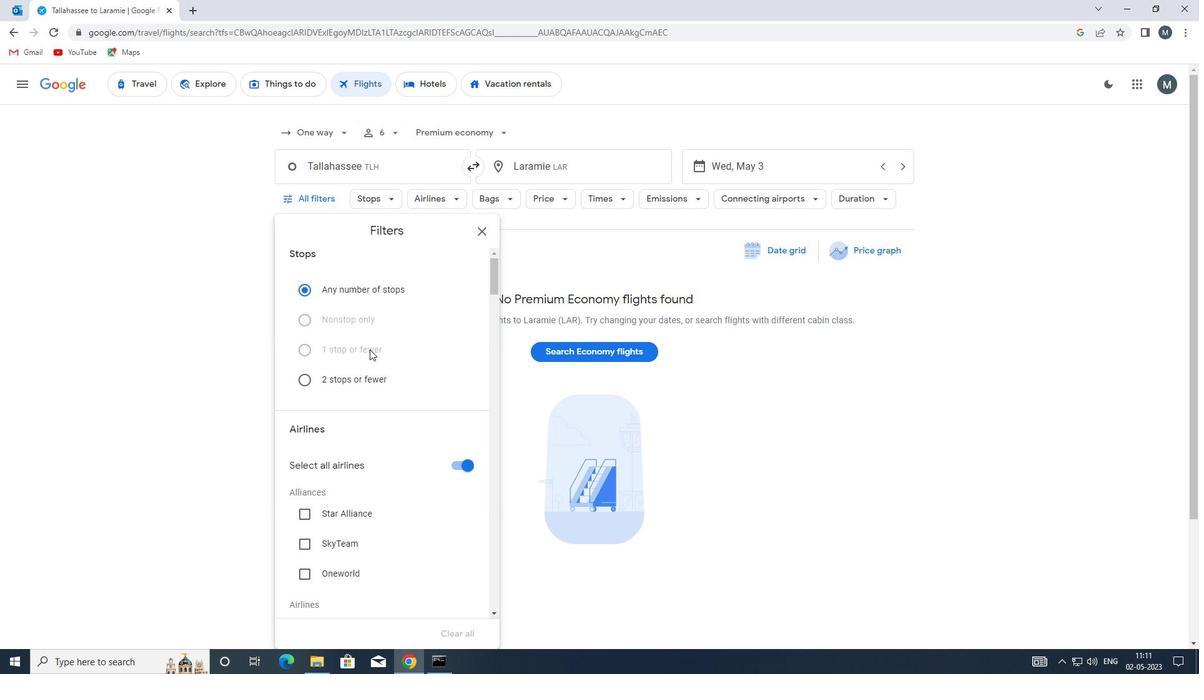
Action: Mouse scrolled (369, 349) with delta (0, 0)
Screenshot: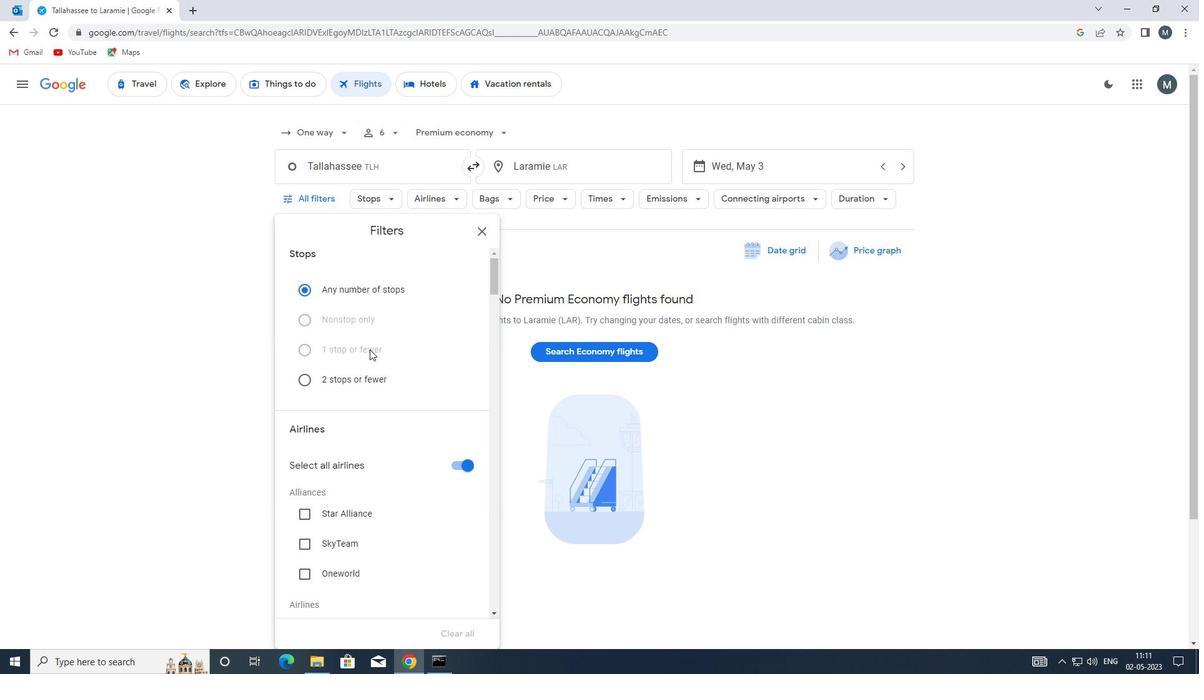 
Action: Mouse moved to (459, 399)
Screenshot: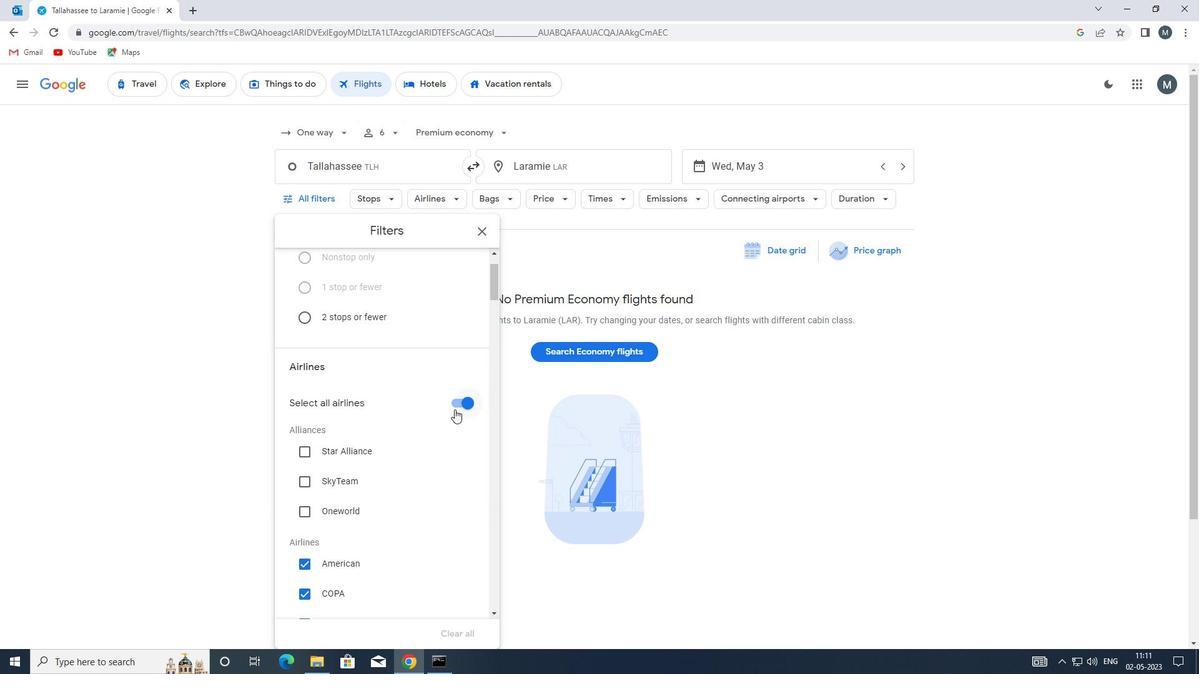 
Action: Mouse pressed left at (459, 399)
Screenshot: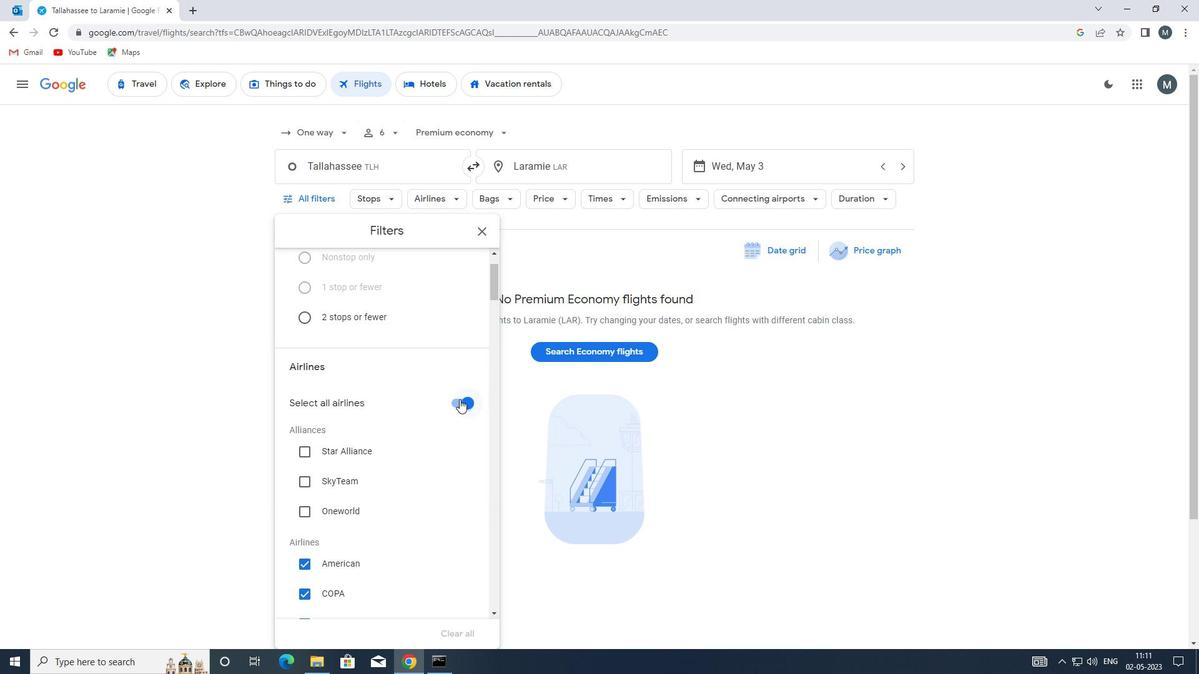 
Action: Mouse moved to (416, 402)
Screenshot: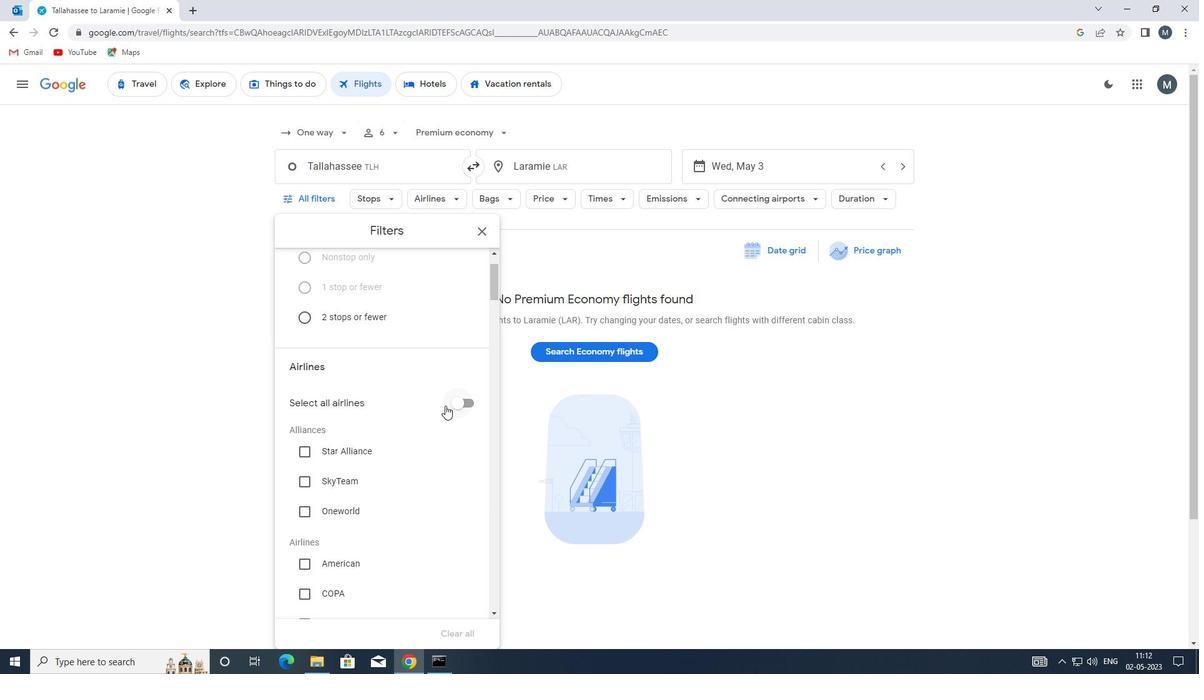 
Action: Mouse scrolled (416, 401) with delta (0, 0)
Screenshot: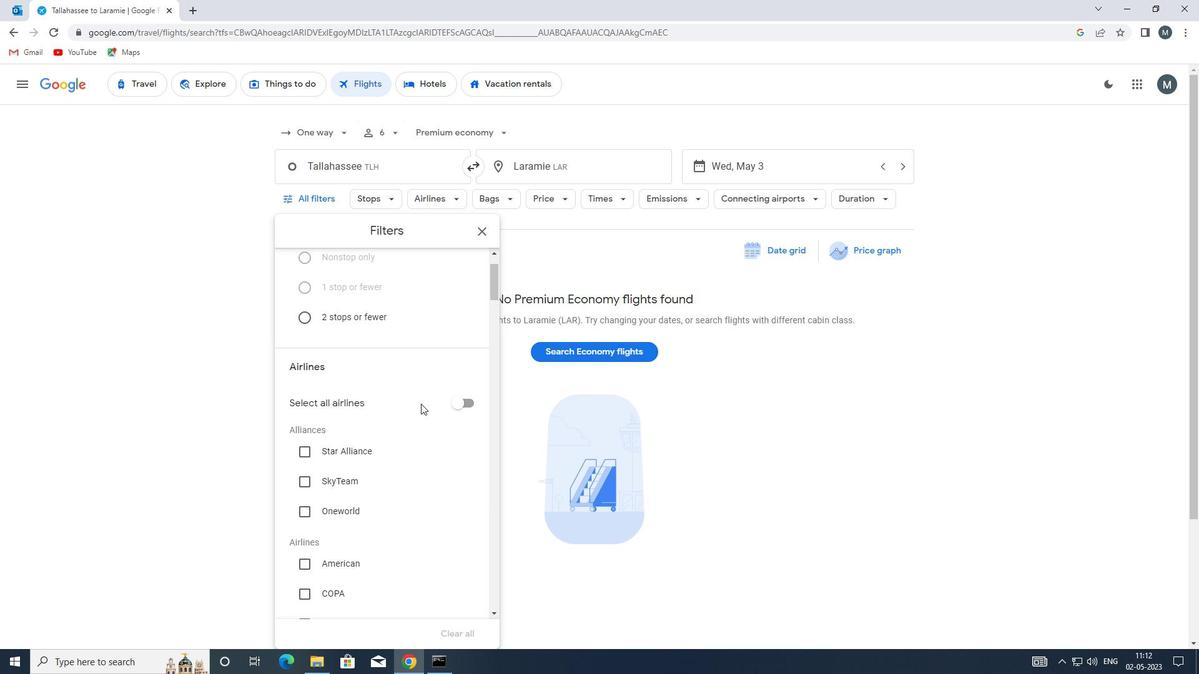 
Action: Mouse scrolled (416, 401) with delta (0, 0)
Screenshot: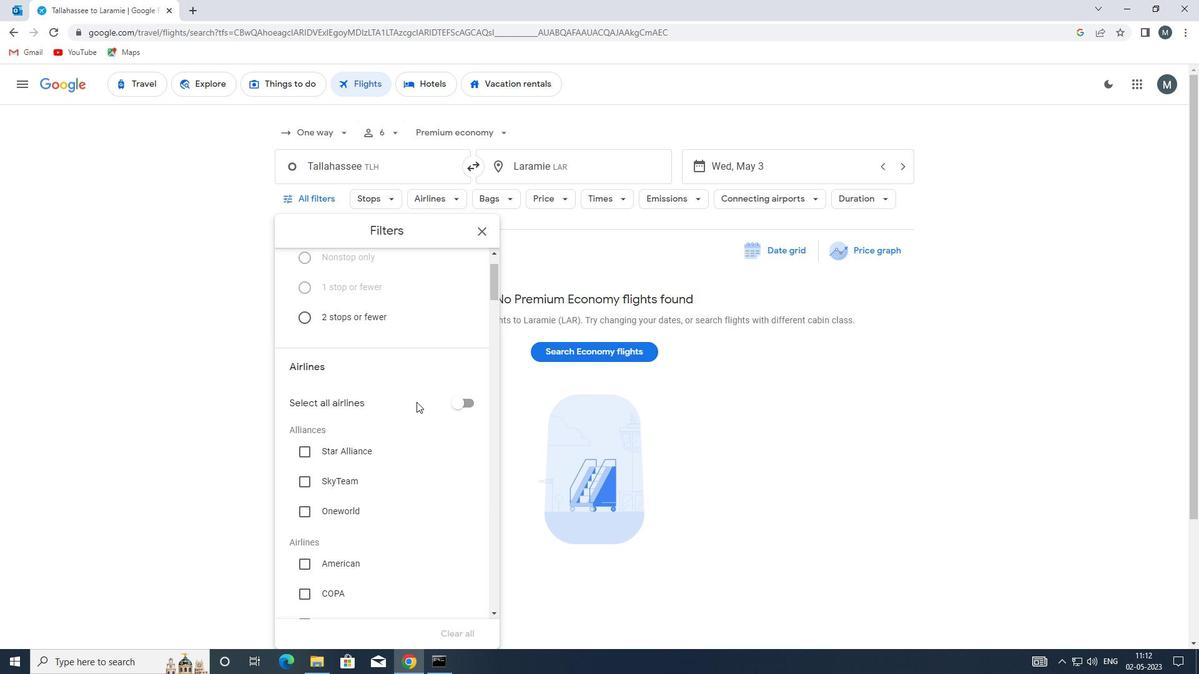 
Action: Mouse moved to (391, 403)
Screenshot: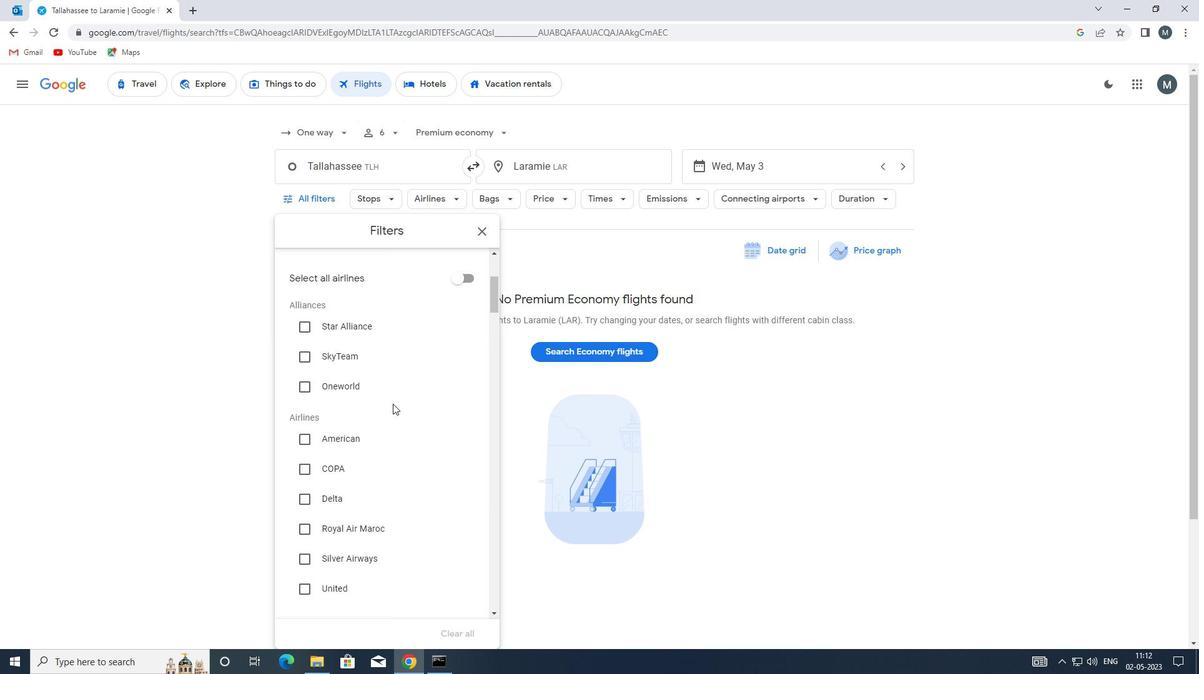 
Action: Mouse scrolled (391, 402) with delta (0, 0)
Screenshot: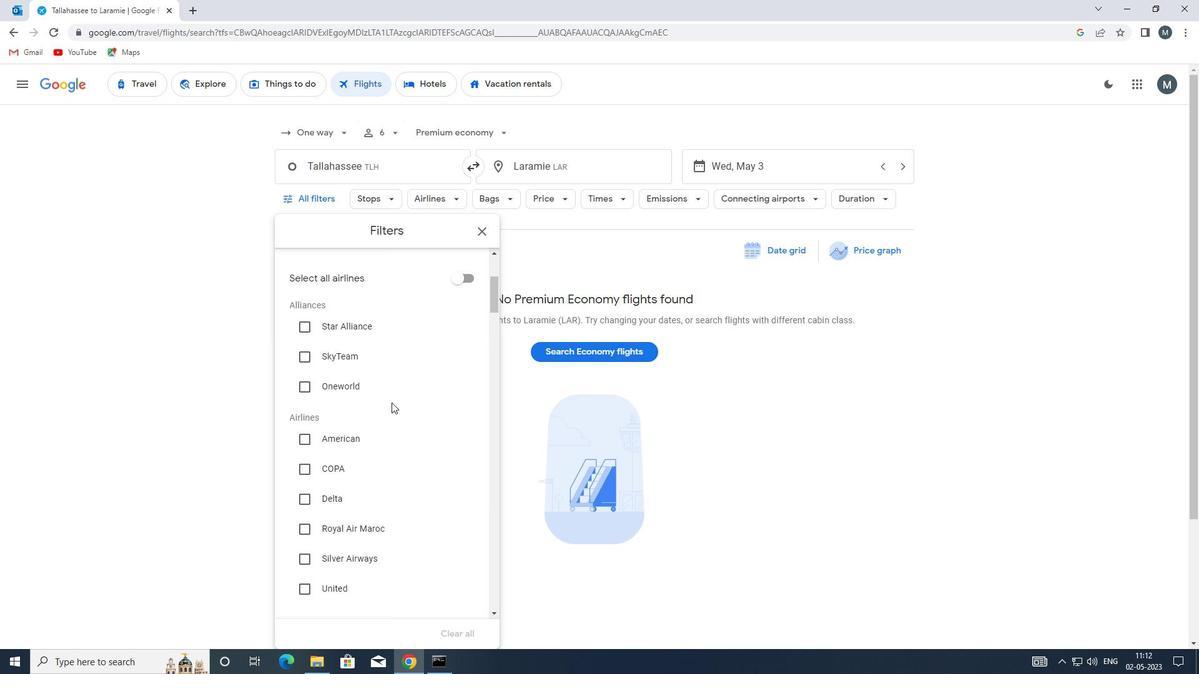 
Action: Mouse moved to (392, 400)
Screenshot: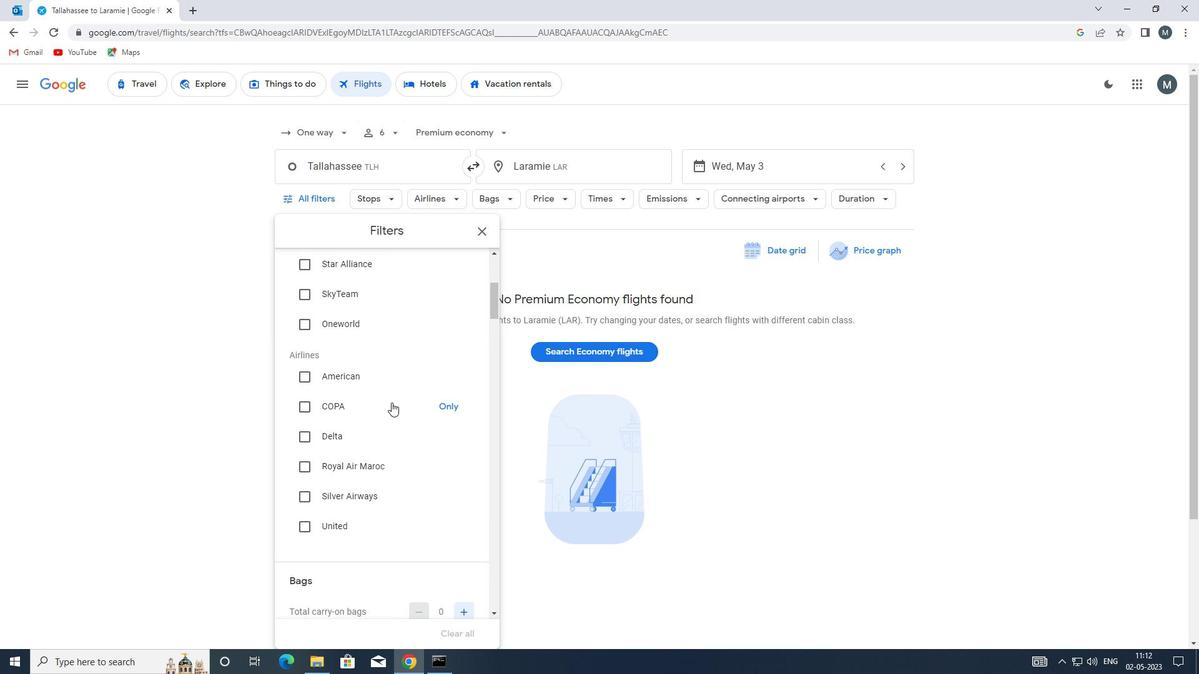 
Action: Mouse scrolled (392, 399) with delta (0, 0)
Screenshot: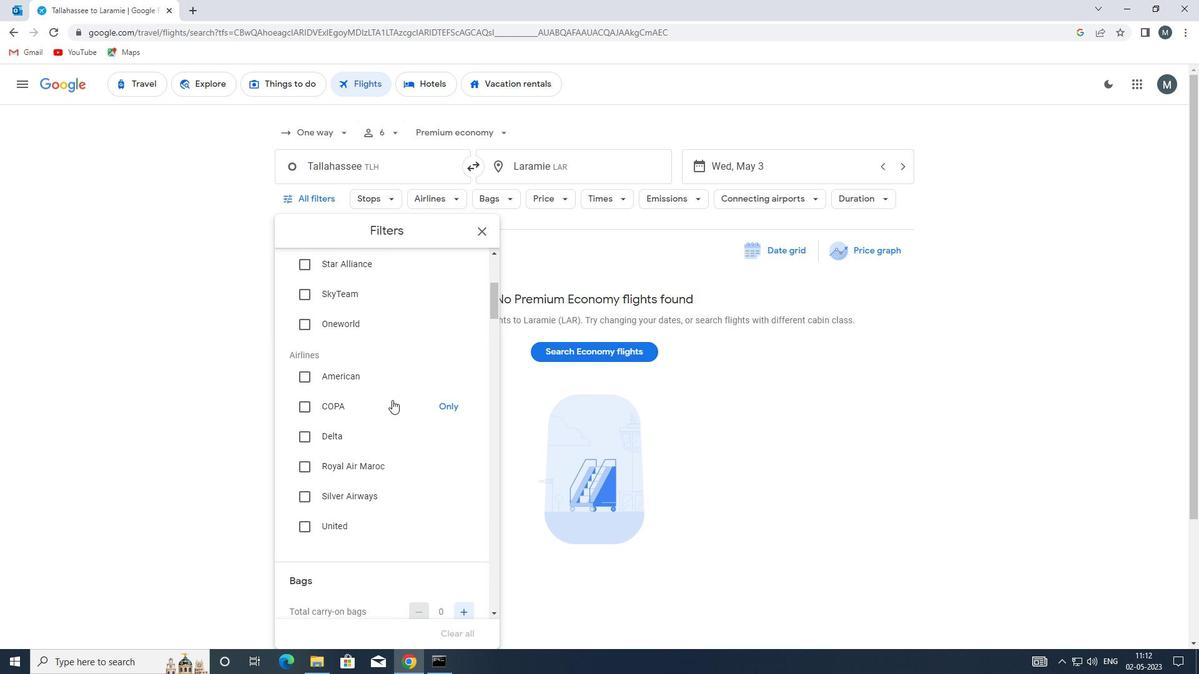
Action: Mouse scrolled (392, 399) with delta (0, 0)
Screenshot: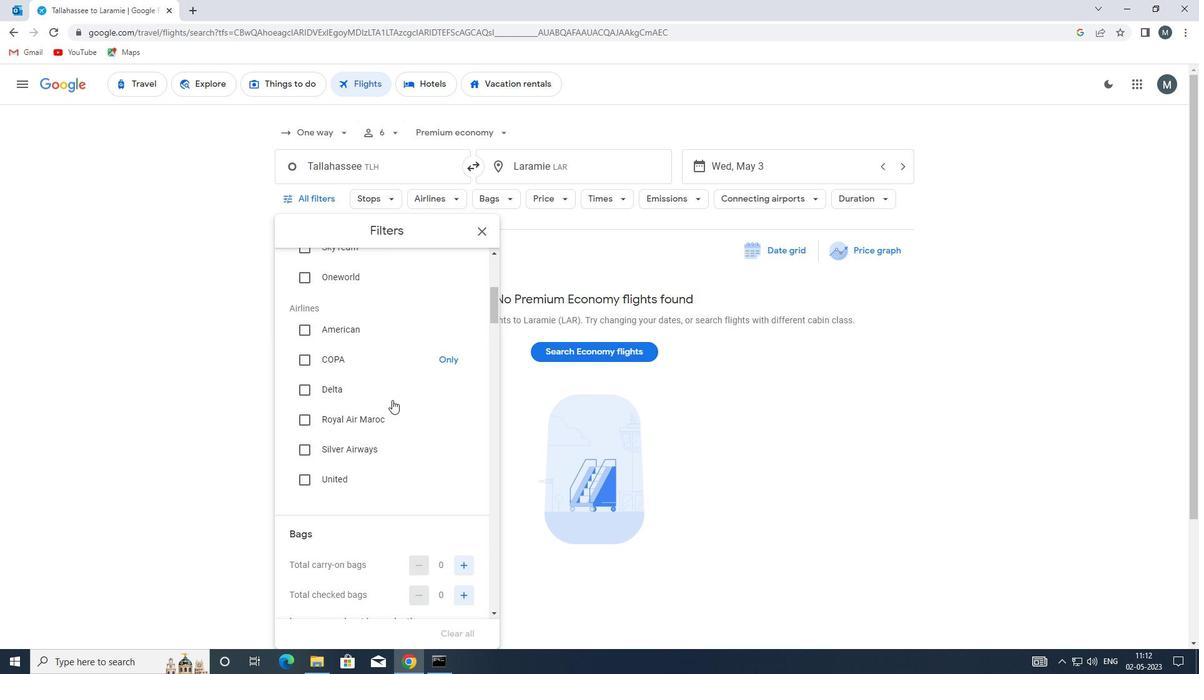 
Action: Mouse moved to (392, 400)
Screenshot: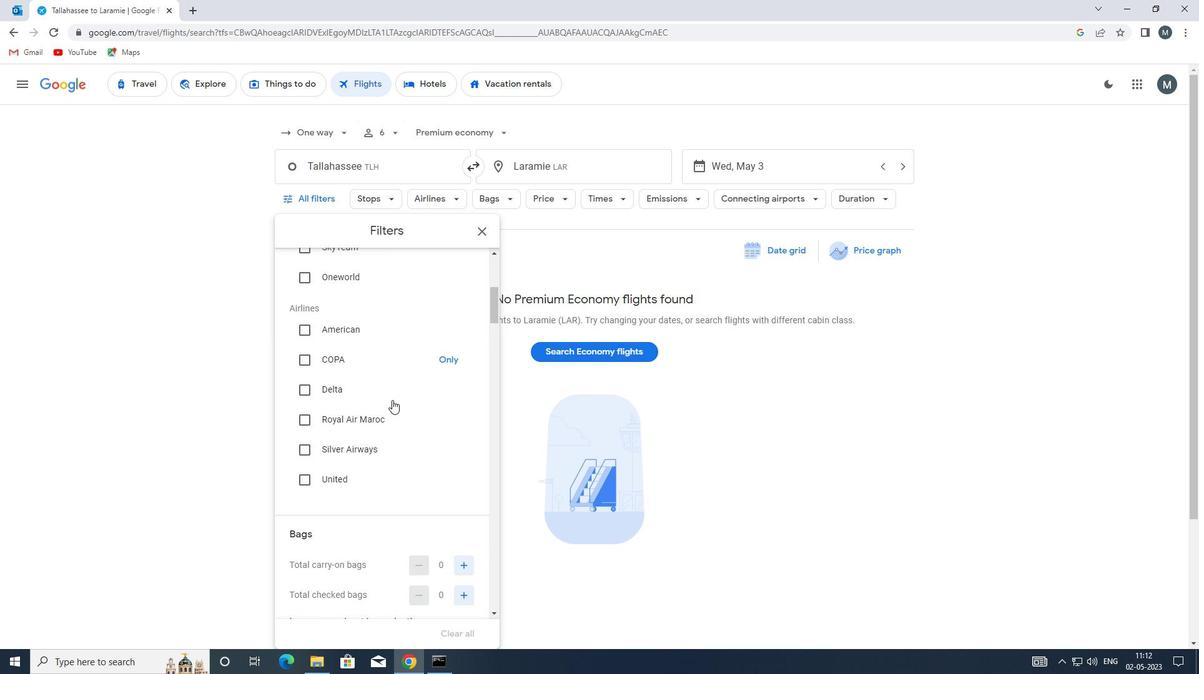 
Action: Mouse scrolled (392, 399) with delta (0, 0)
Screenshot: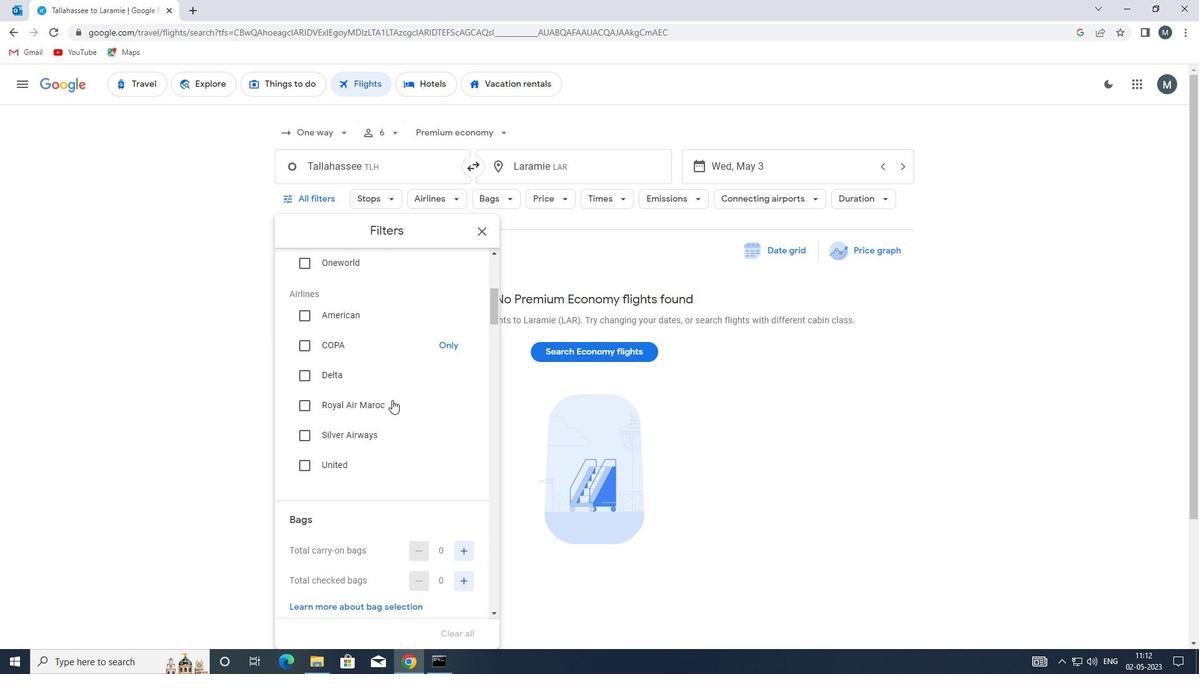 
Action: Mouse moved to (468, 424)
Screenshot: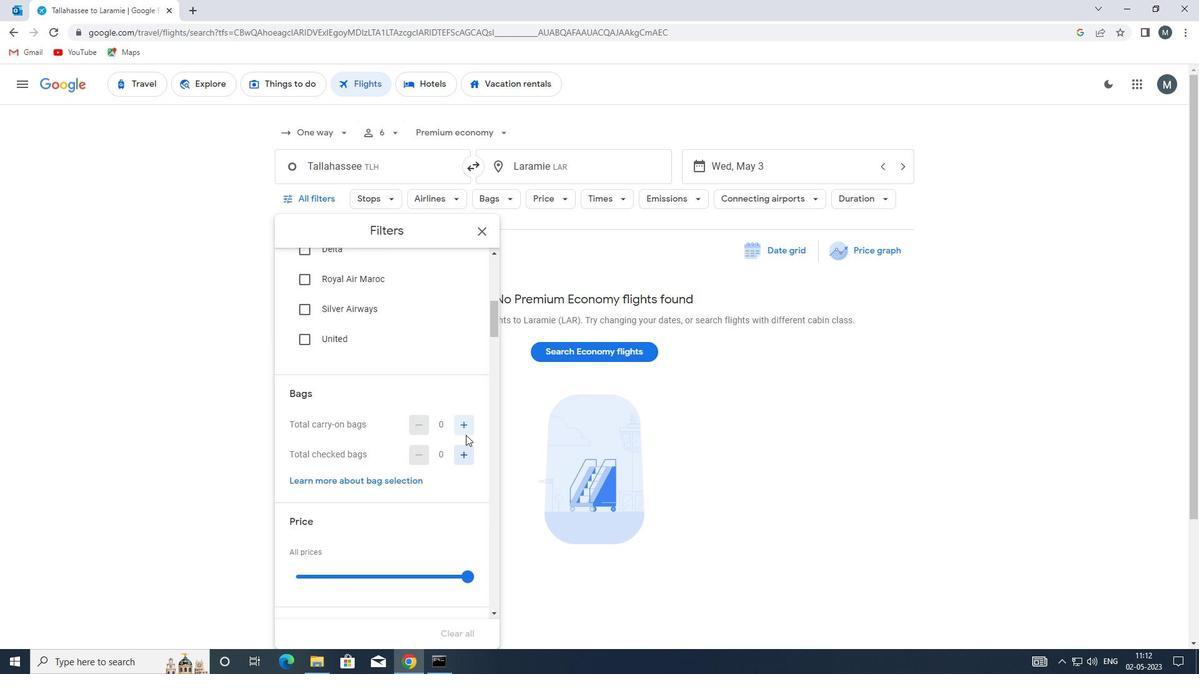 
Action: Mouse pressed left at (468, 424)
Screenshot: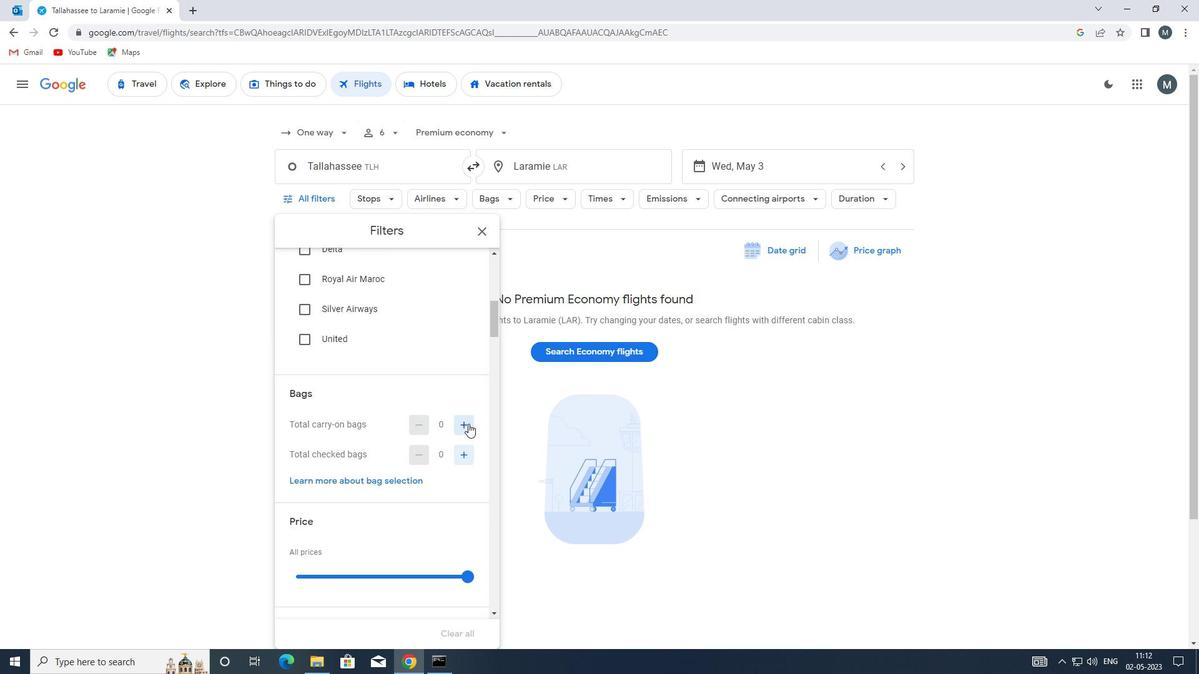 
Action: Mouse moved to (403, 413)
Screenshot: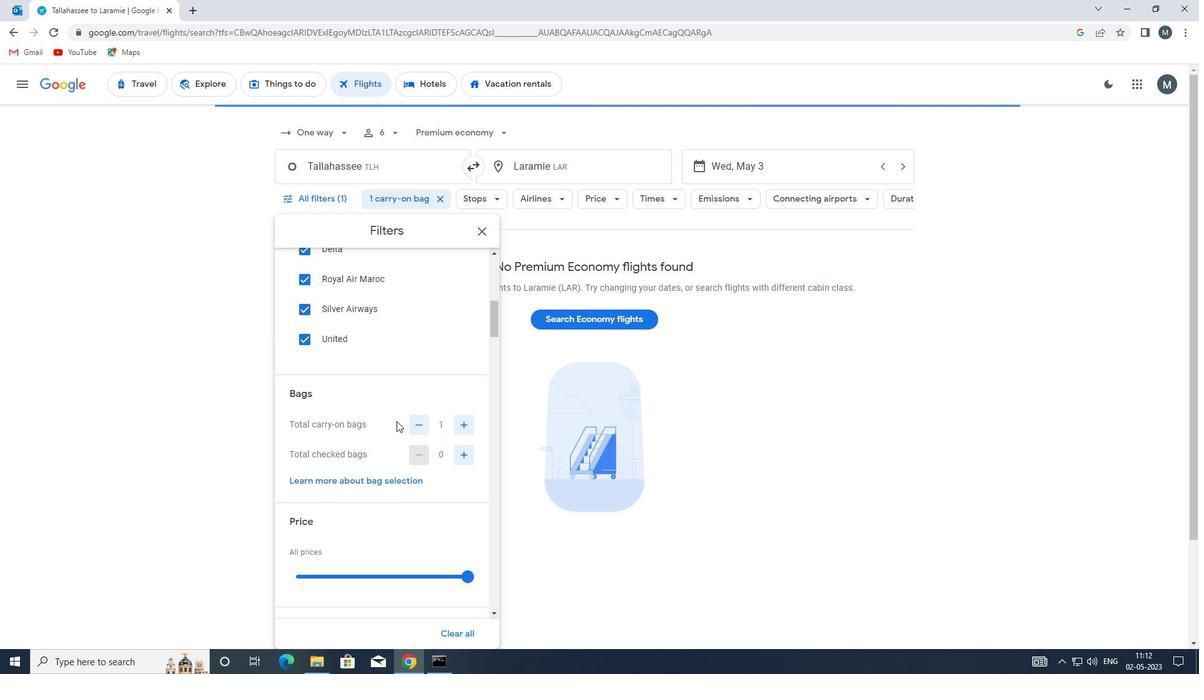
Action: Mouse scrolled (403, 412) with delta (0, 0)
Screenshot: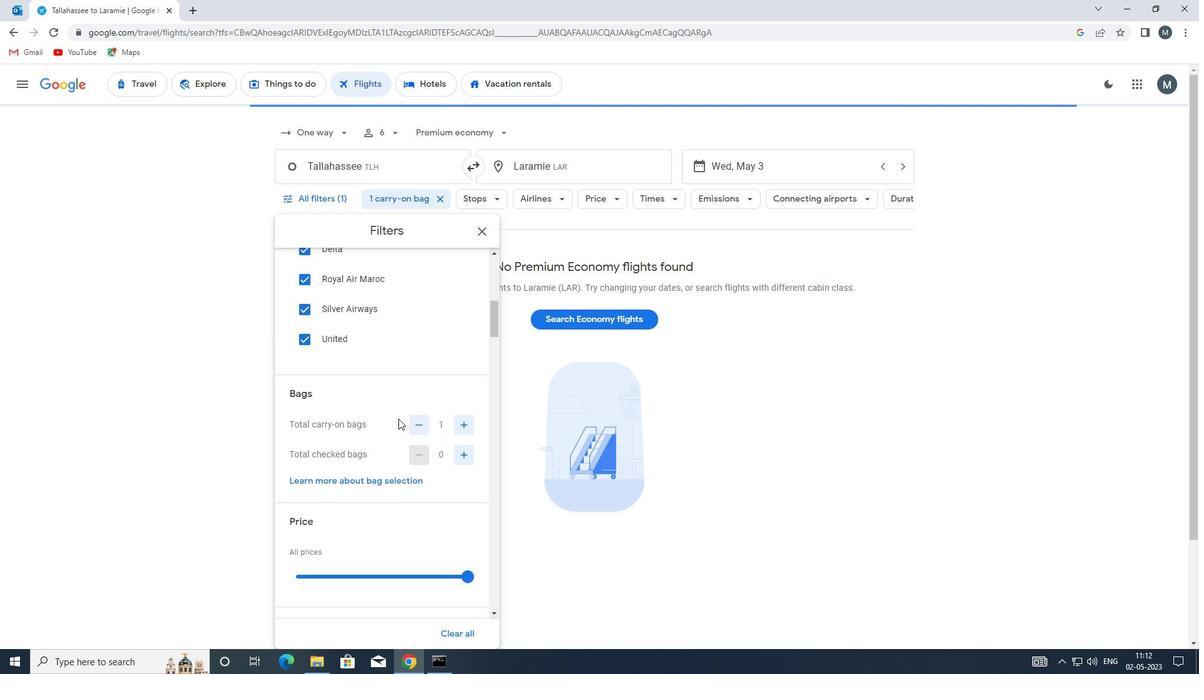 
Action: Mouse scrolled (403, 412) with delta (0, 0)
Screenshot: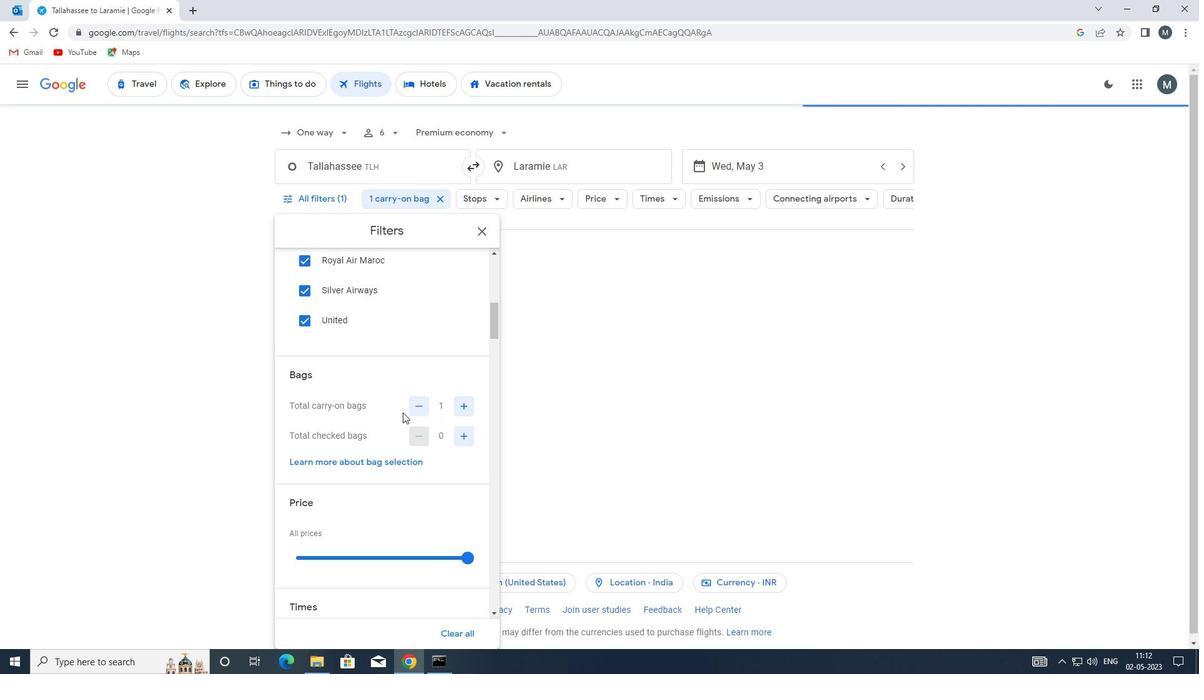 
Action: Mouse moved to (368, 451)
Screenshot: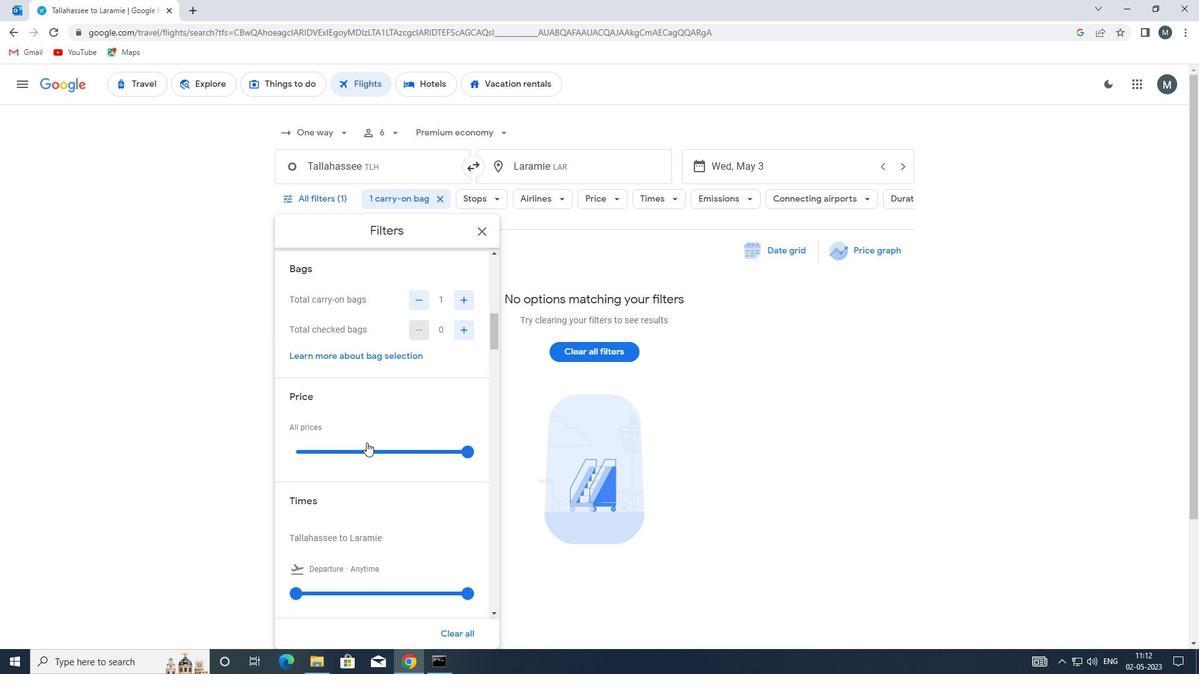 
Action: Mouse pressed left at (368, 451)
Screenshot: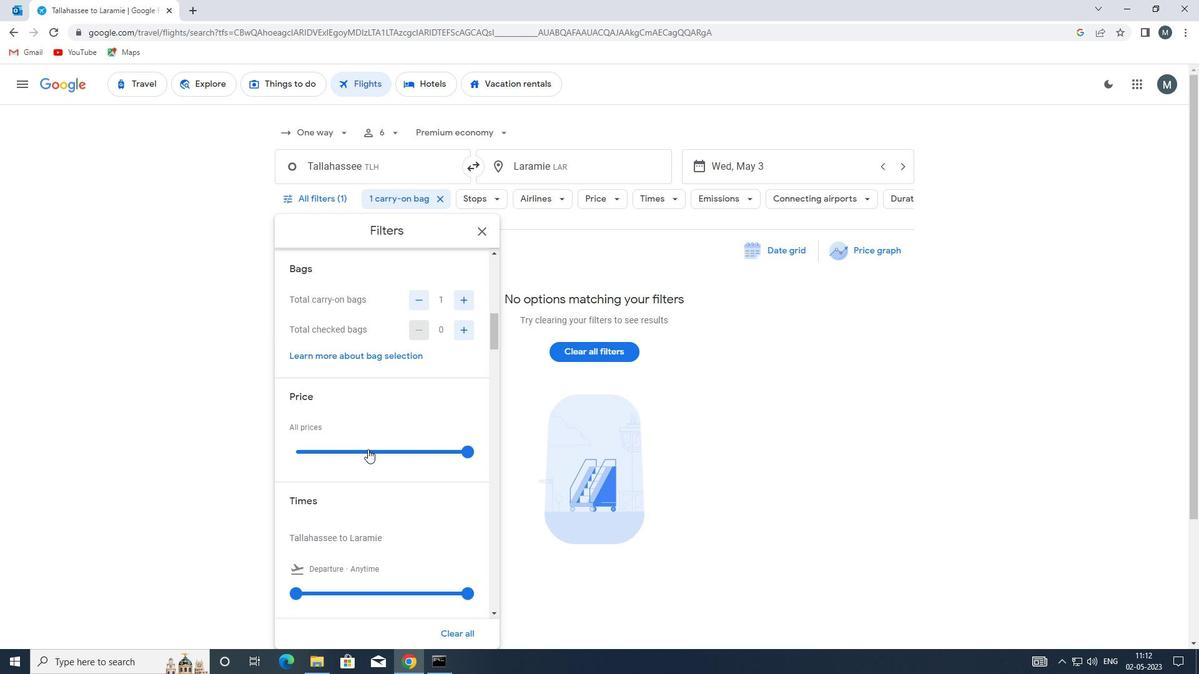 
Action: Mouse moved to (368, 452)
Screenshot: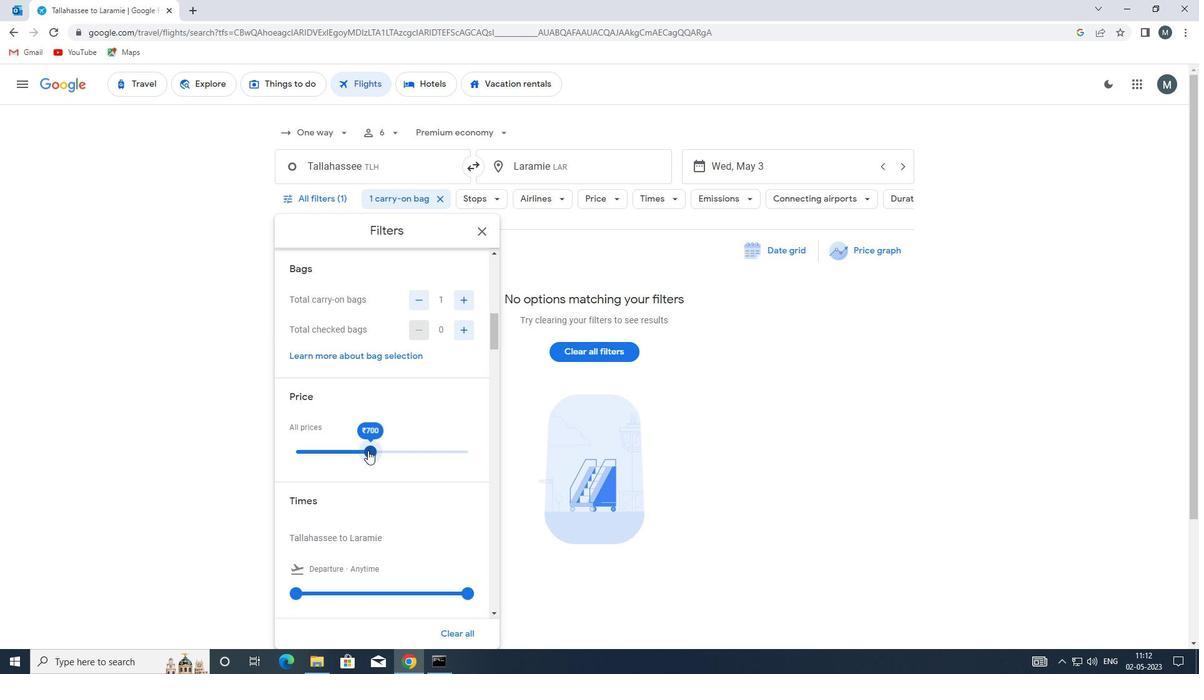 
Action: Mouse pressed left at (368, 452)
Screenshot: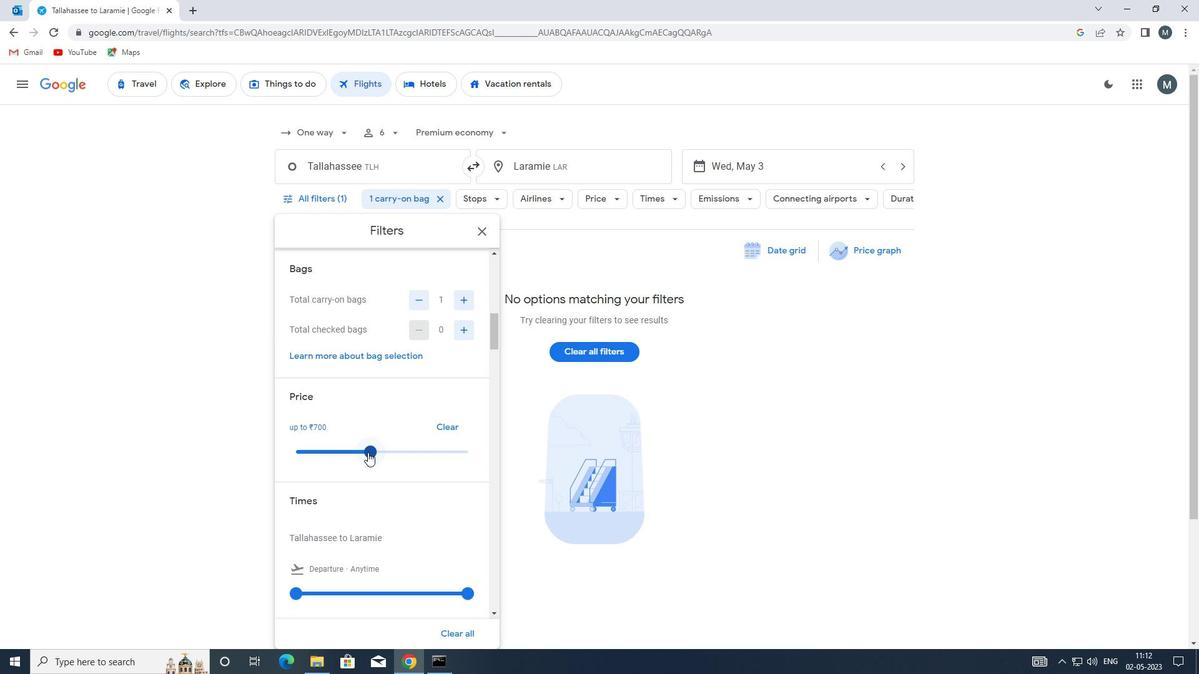 
Action: Mouse moved to (391, 435)
Screenshot: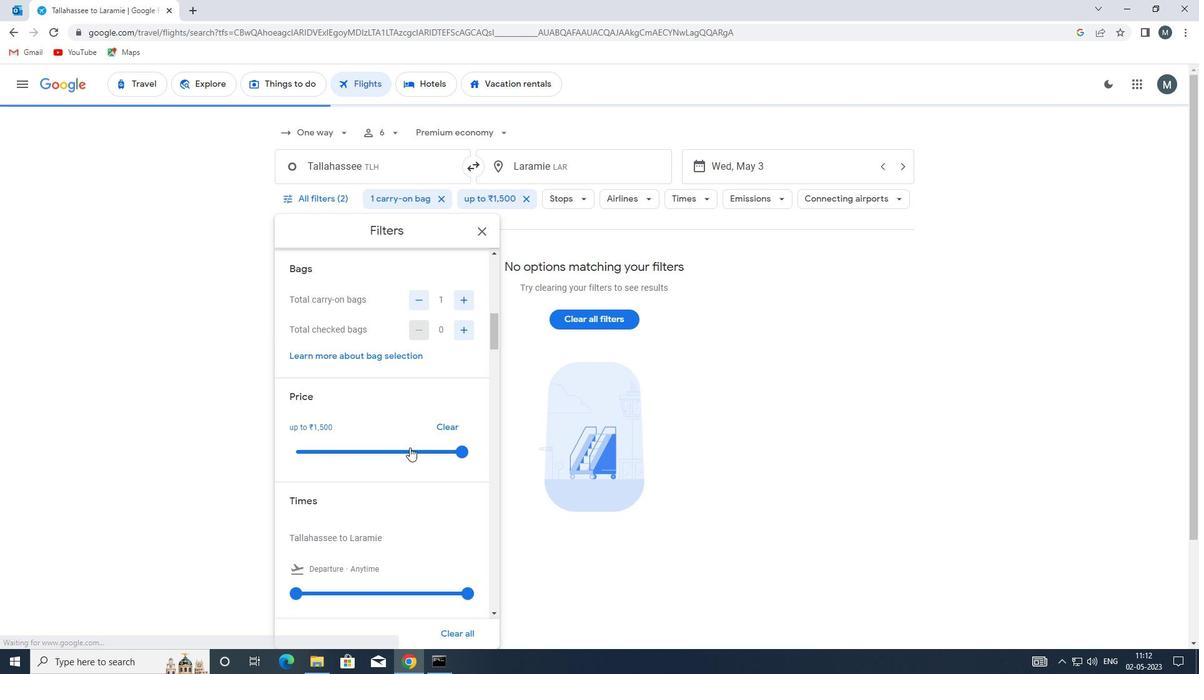 
Action: Mouse scrolled (391, 434) with delta (0, 0)
Screenshot: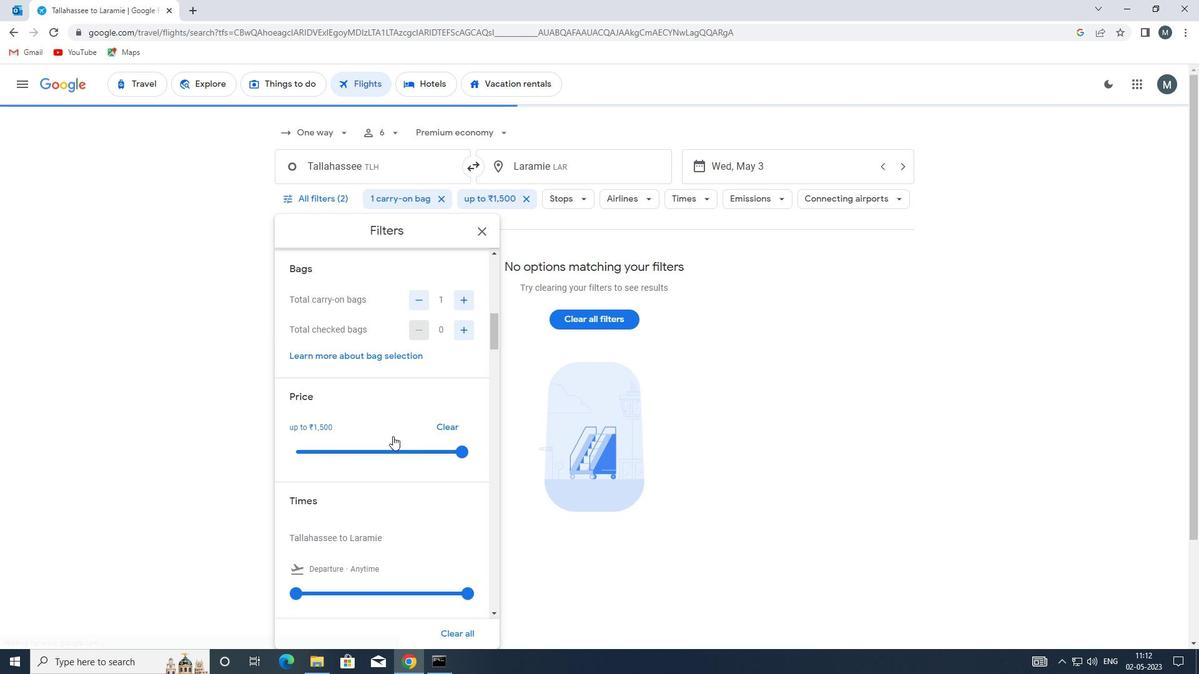 
Action: Mouse scrolled (391, 434) with delta (0, 0)
Screenshot: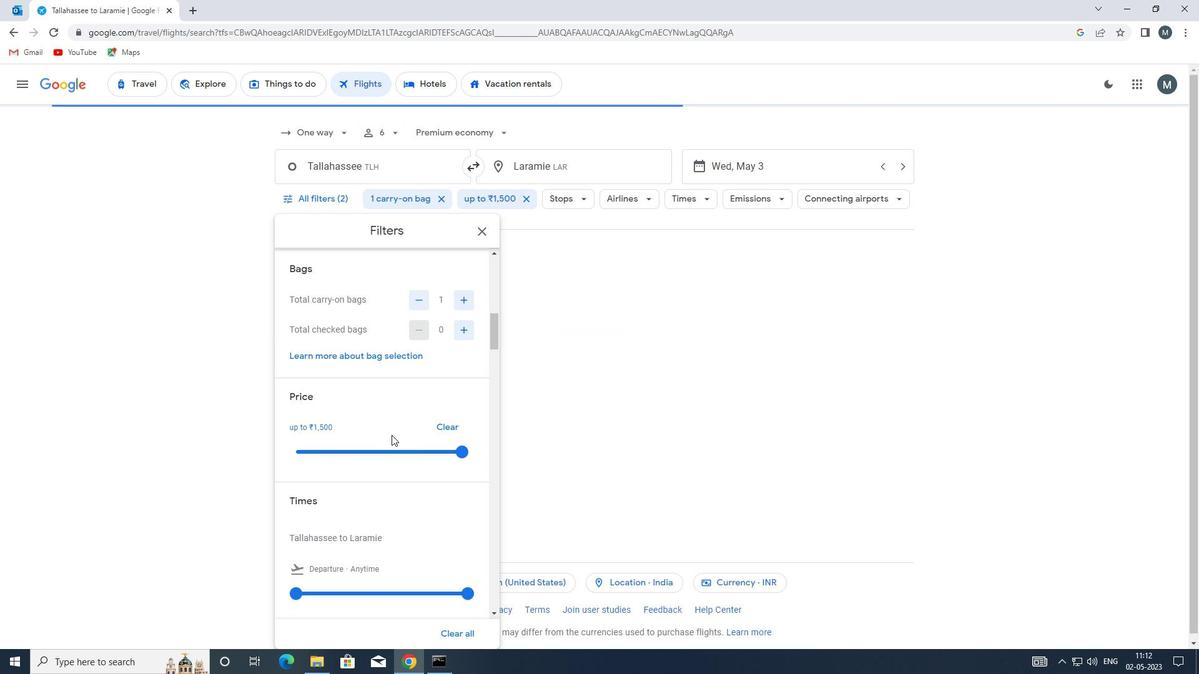
Action: Mouse scrolled (391, 434) with delta (0, 0)
Screenshot: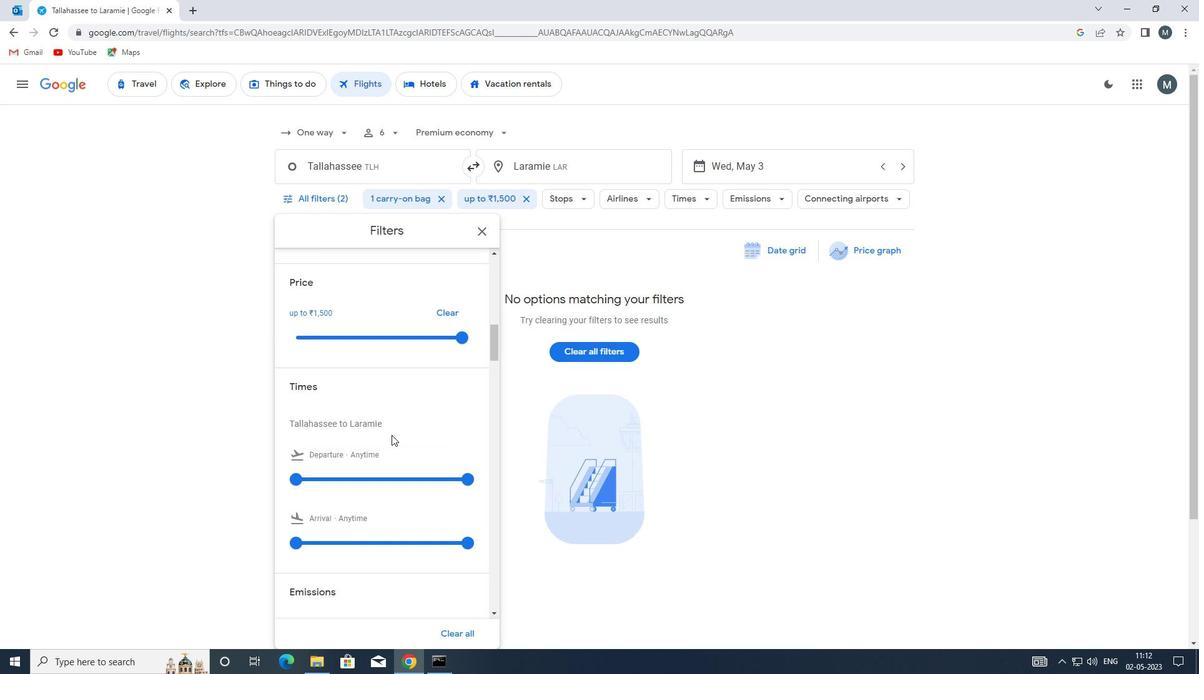 
Action: Mouse moved to (293, 406)
Screenshot: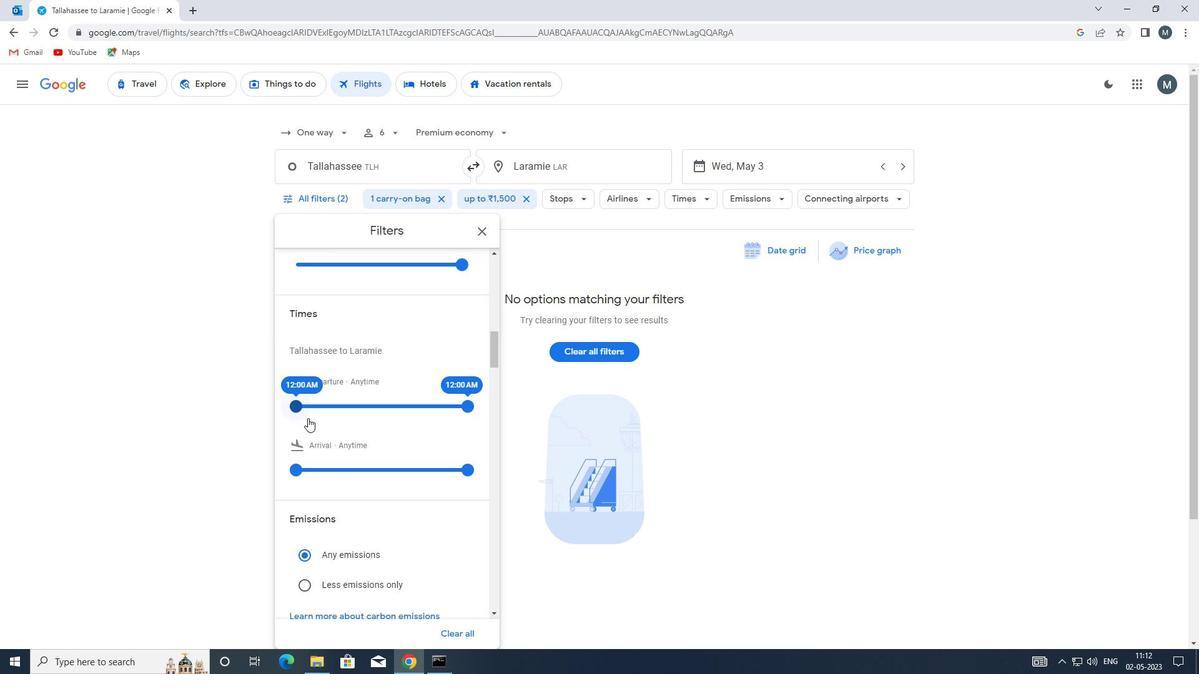 
Action: Mouse pressed left at (293, 406)
Screenshot: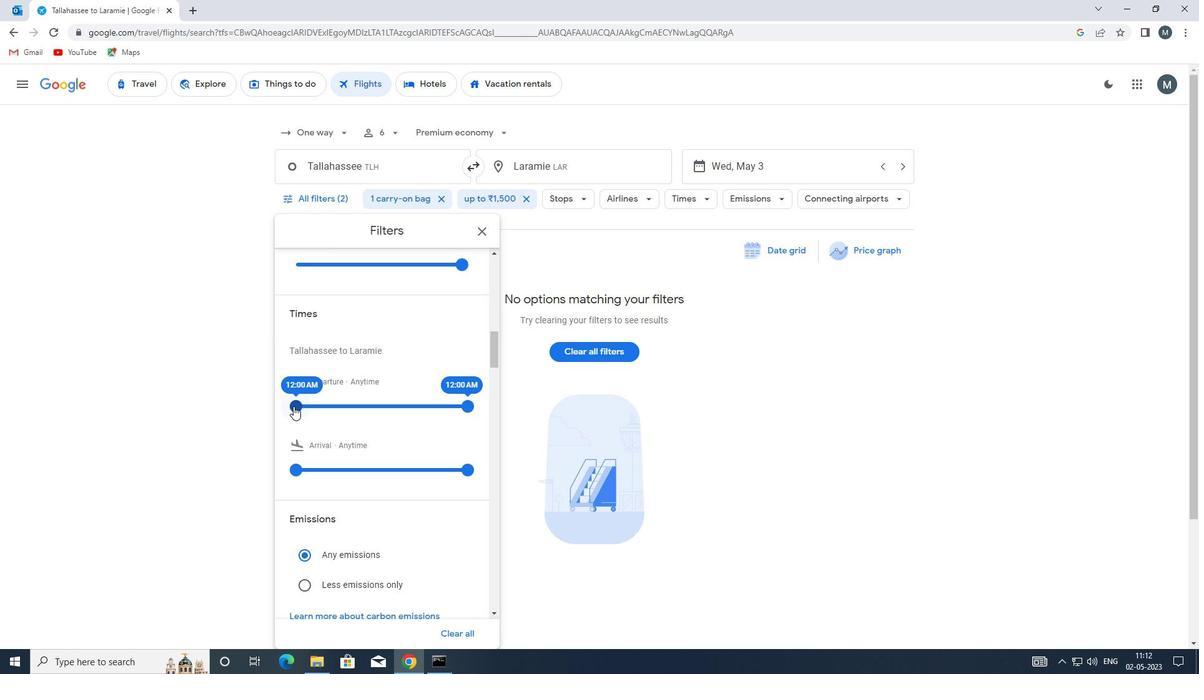 
Action: Mouse moved to (377, 408)
Screenshot: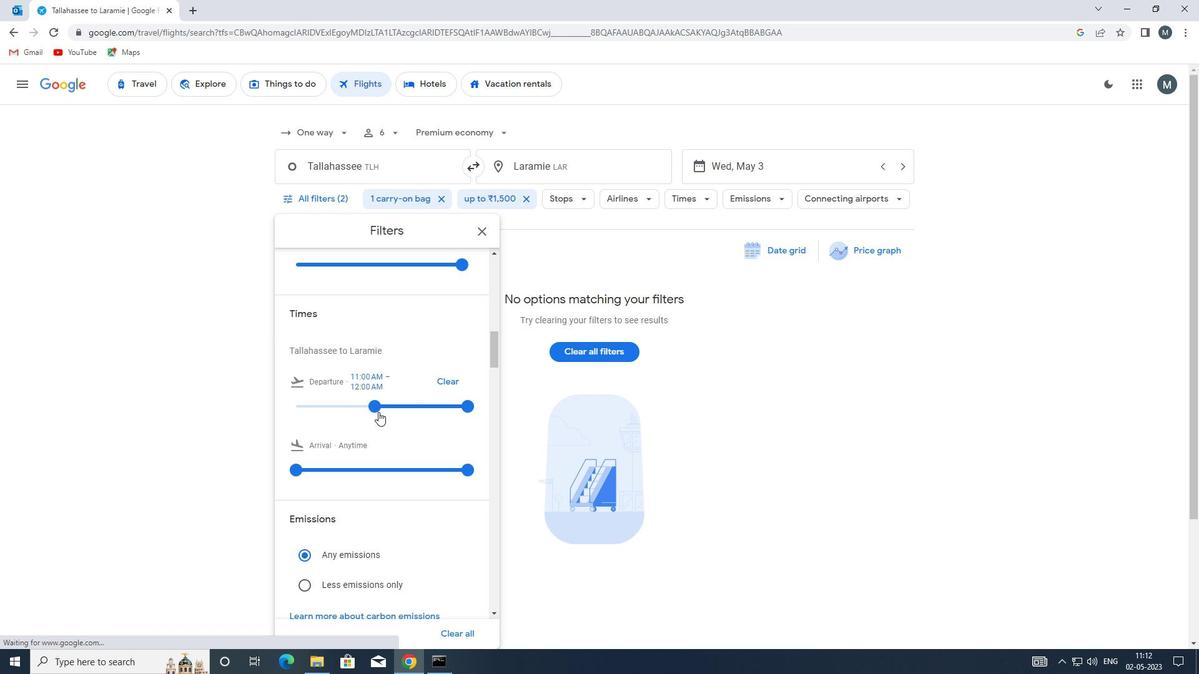 
Action: Mouse pressed left at (377, 408)
Screenshot: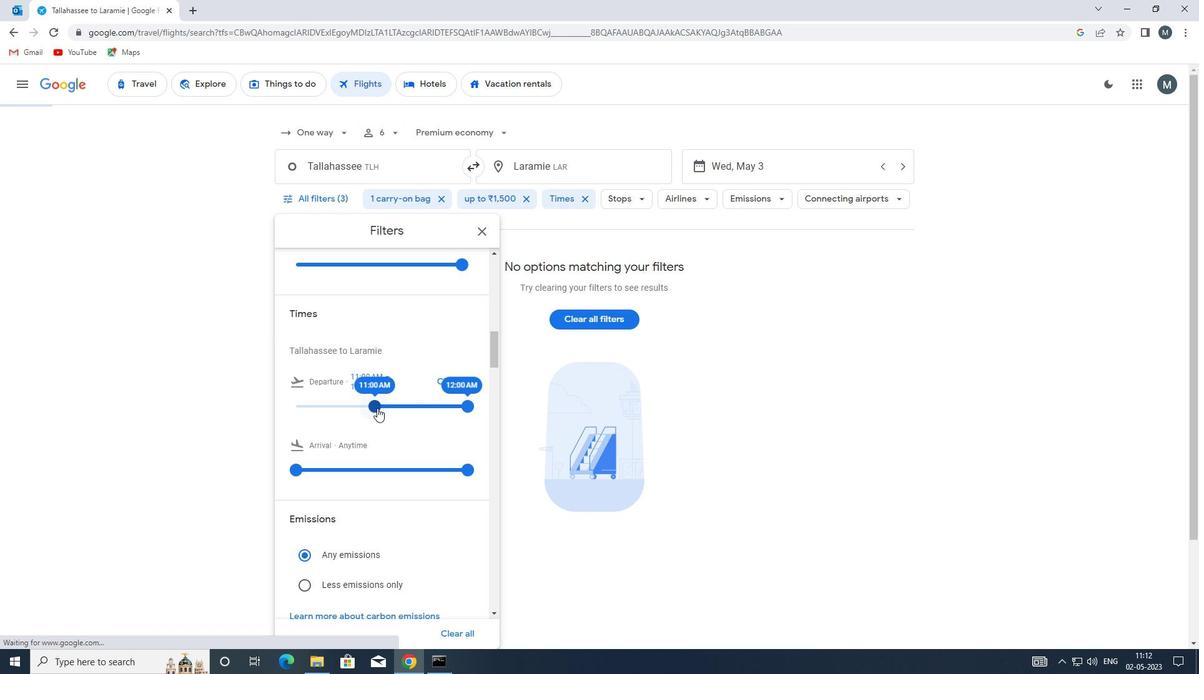 
Action: Mouse moved to (458, 405)
Screenshot: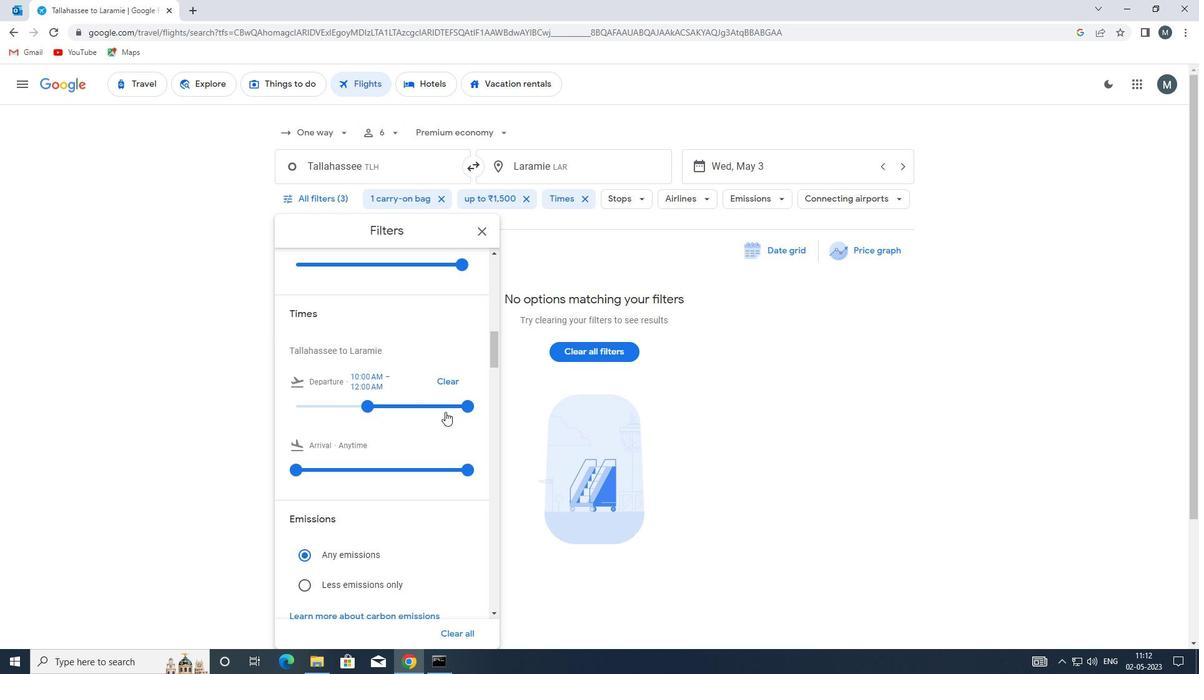 
Action: Mouse pressed left at (458, 405)
Screenshot: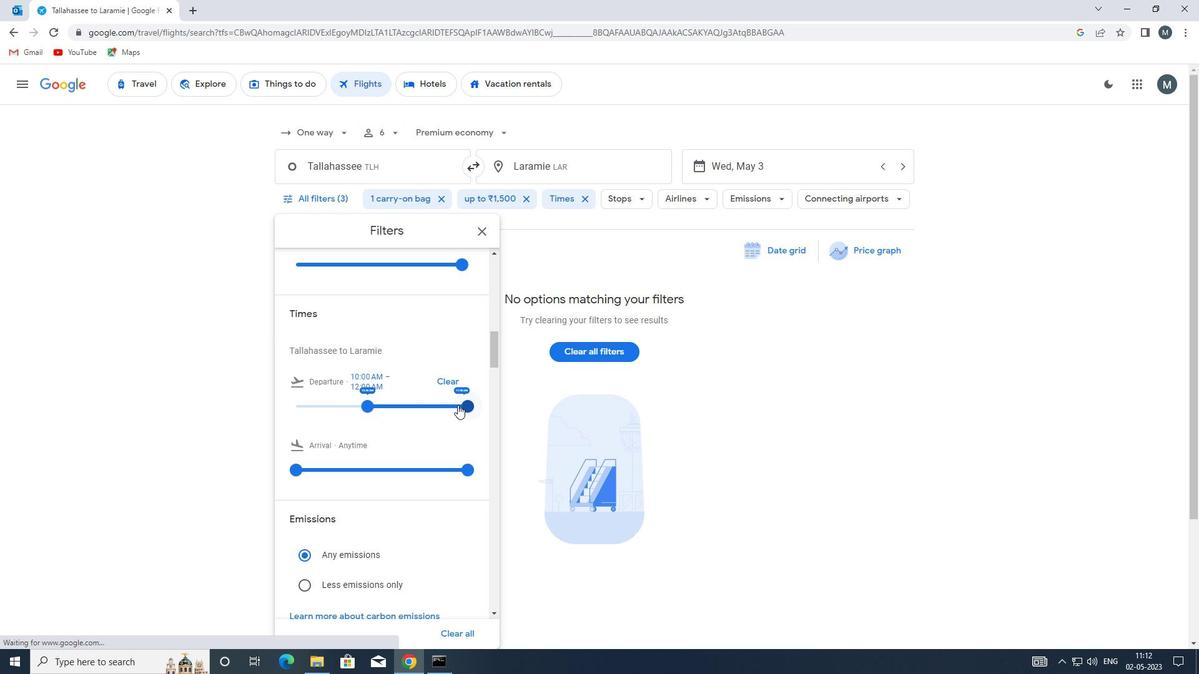 
Action: Mouse moved to (351, 404)
Screenshot: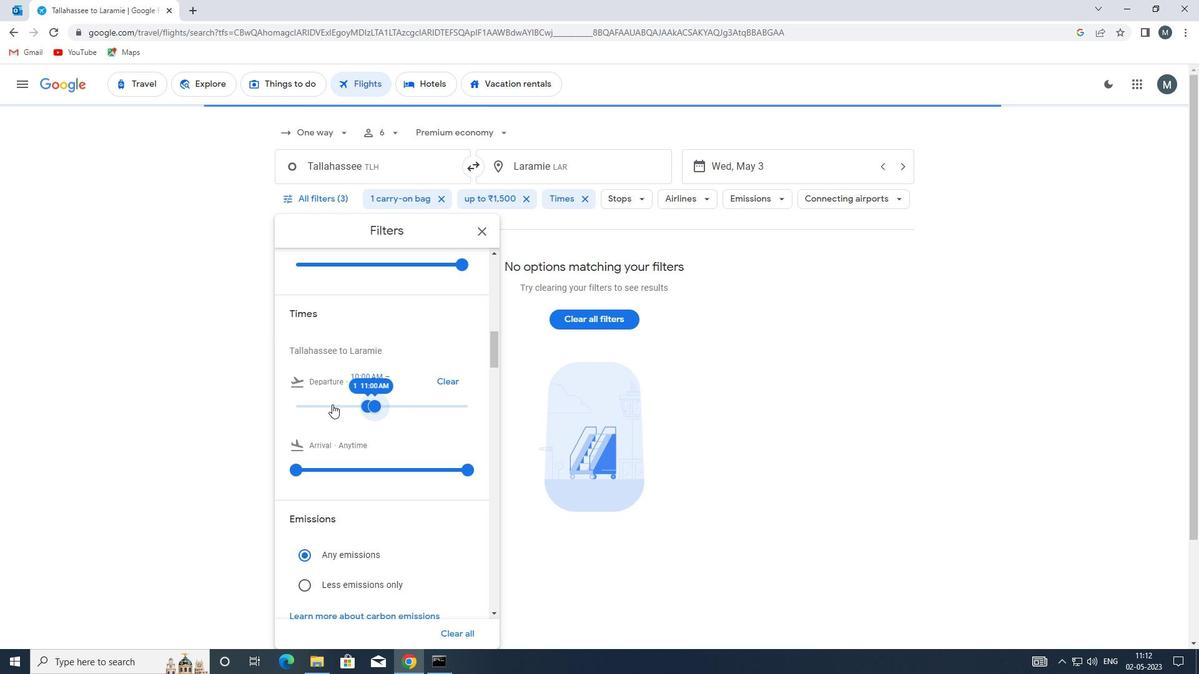
Action: Mouse scrolled (351, 404) with delta (0, 0)
Screenshot: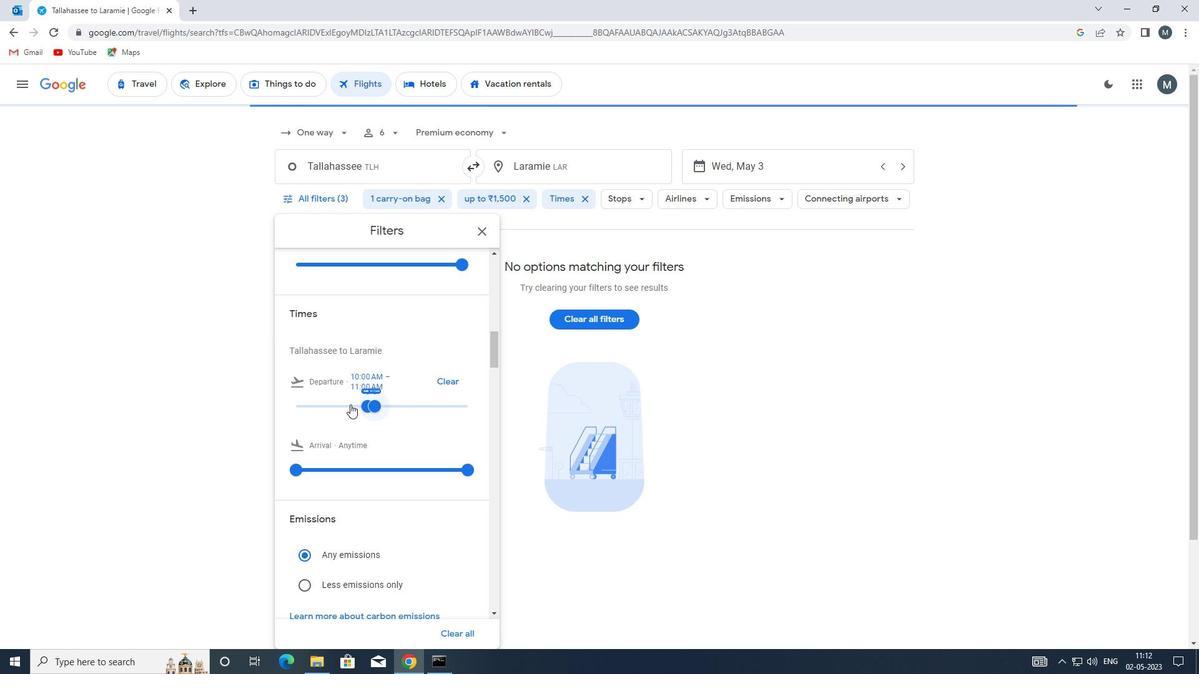 
Action: Mouse scrolled (351, 404) with delta (0, 0)
Screenshot: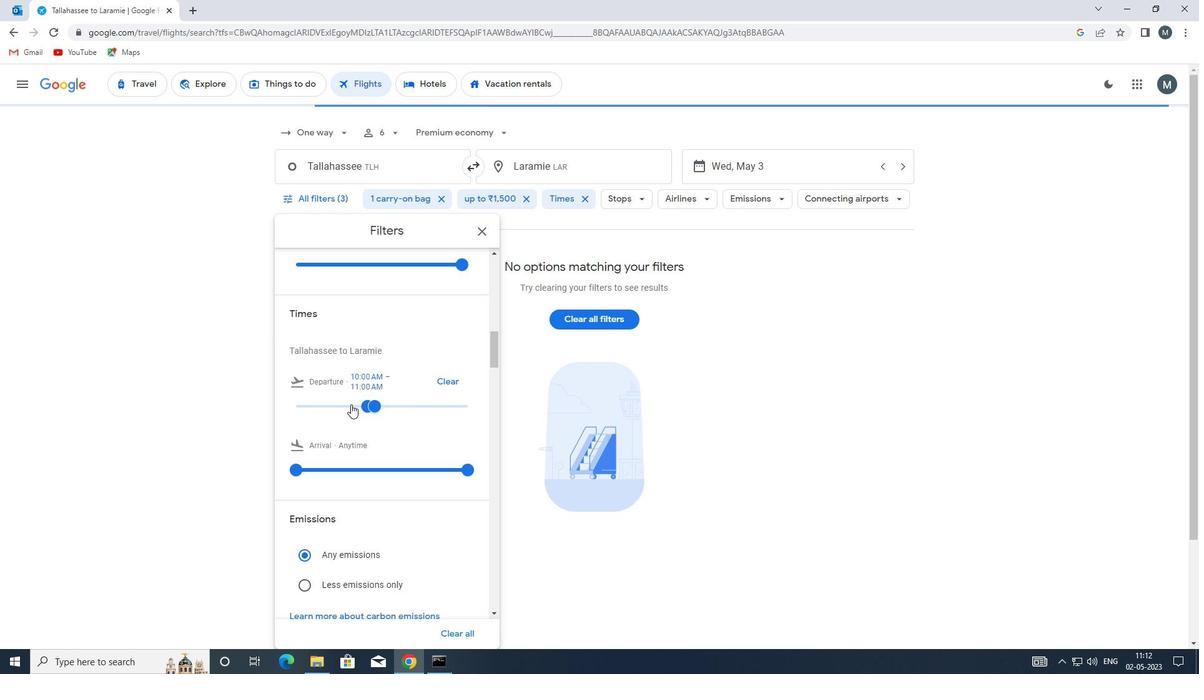 
Action: Mouse moved to (482, 231)
Screenshot: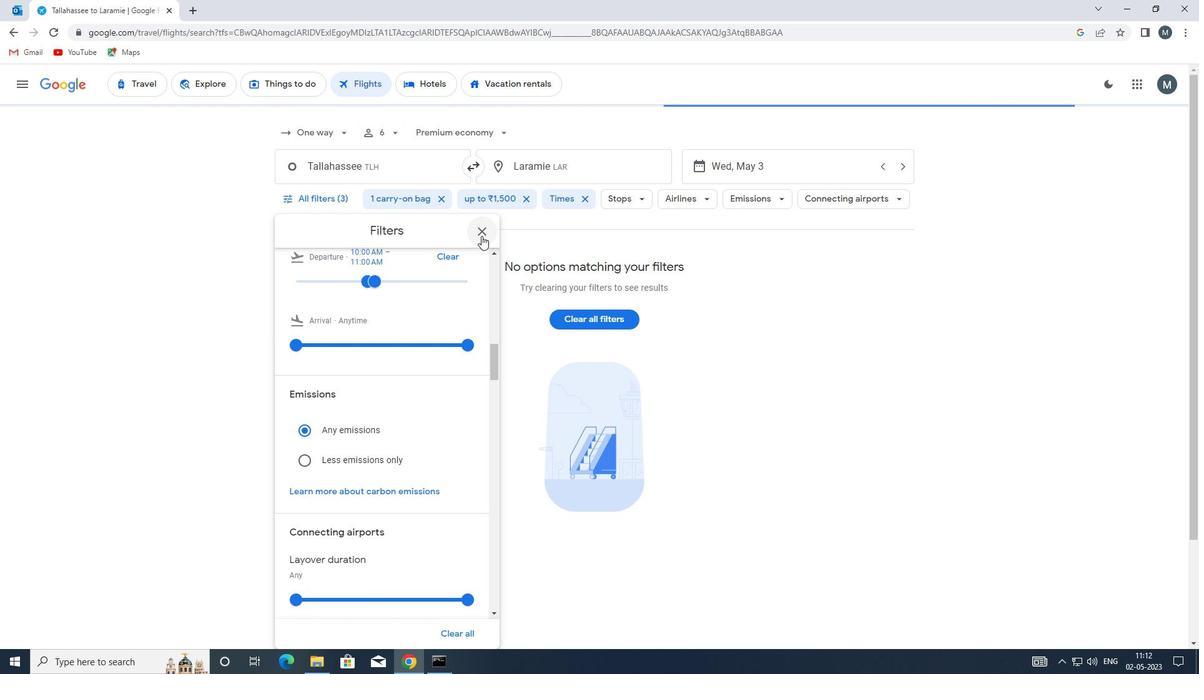 
Action: Mouse pressed left at (482, 231)
Screenshot: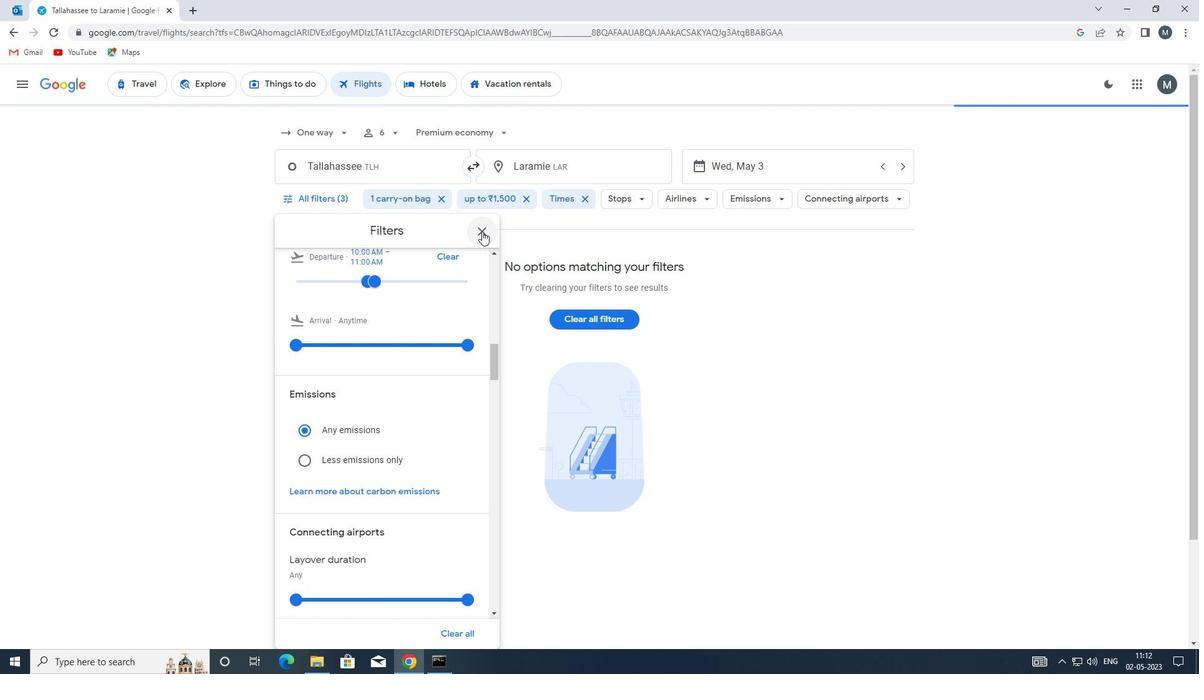 
